 Task: Remove or reduce background noise from ASMR recordings.
Action: Mouse pressed left at (76, 6)
Screenshot: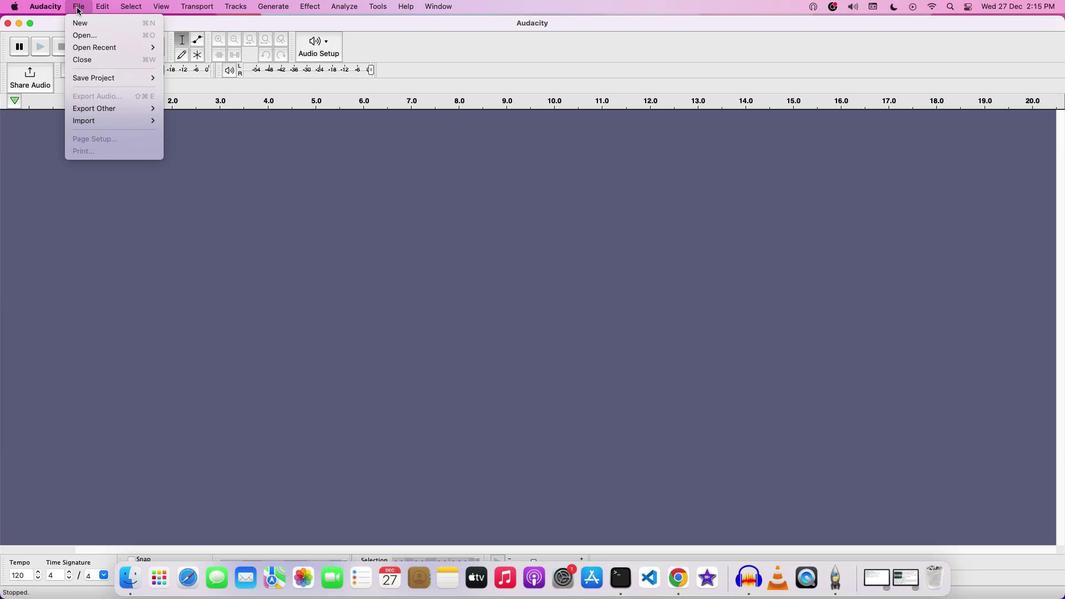 
Action: Mouse moved to (122, 38)
Screenshot: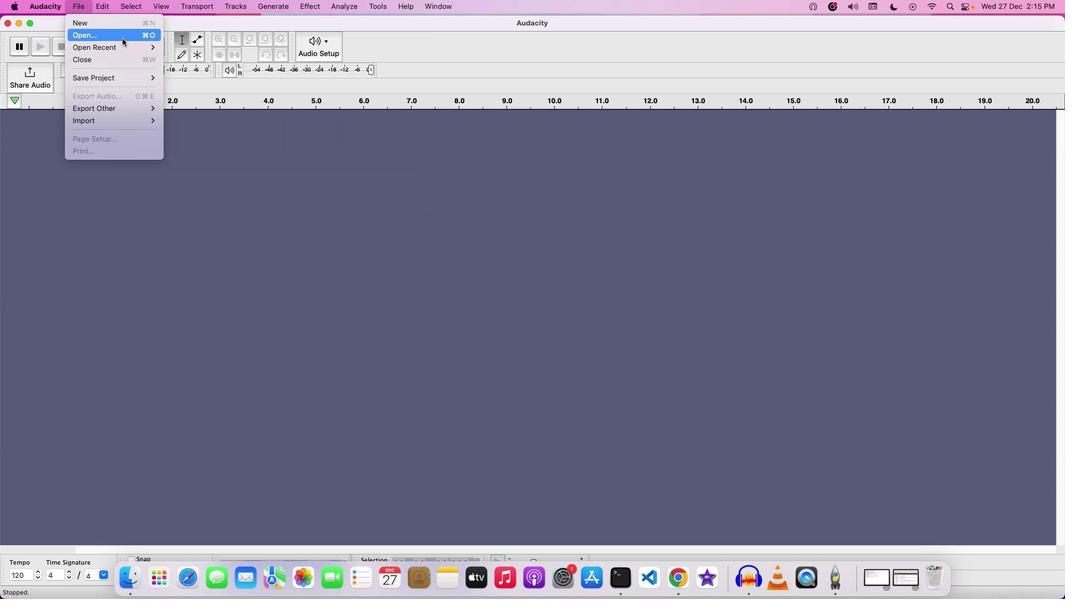 
Action: Mouse pressed left at (122, 38)
Screenshot: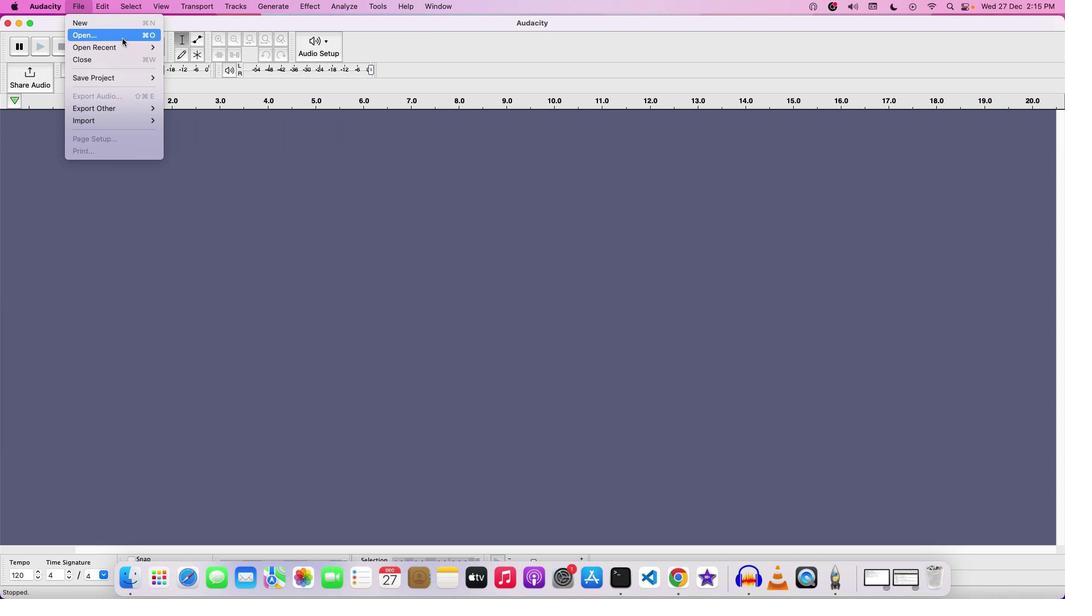 
Action: Mouse moved to (494, 162)
Screenshot: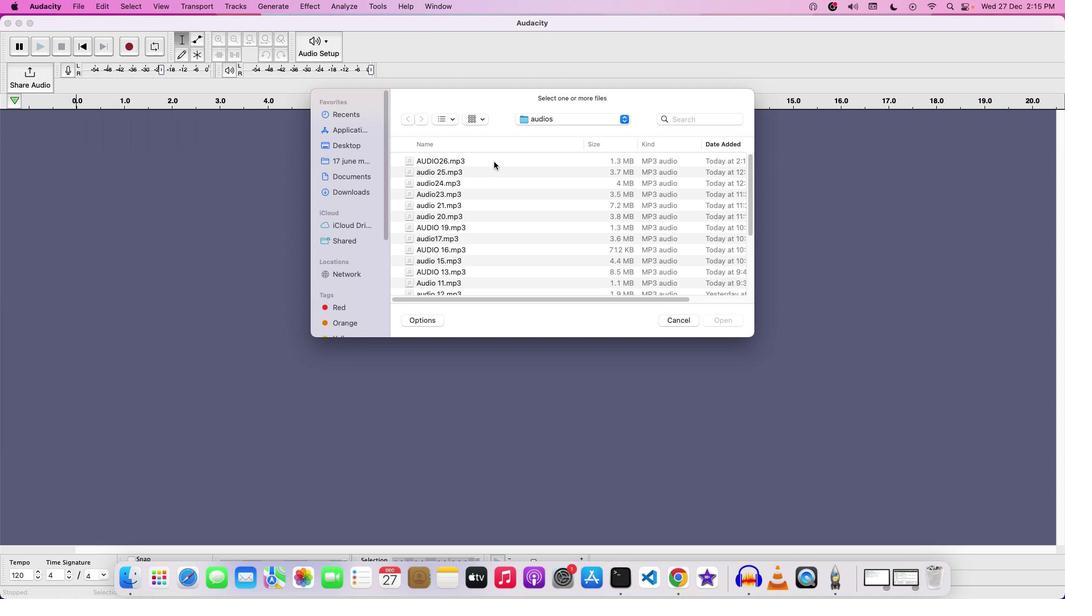 
Action: Mouse pressed left at (494, 162)
Screenshot: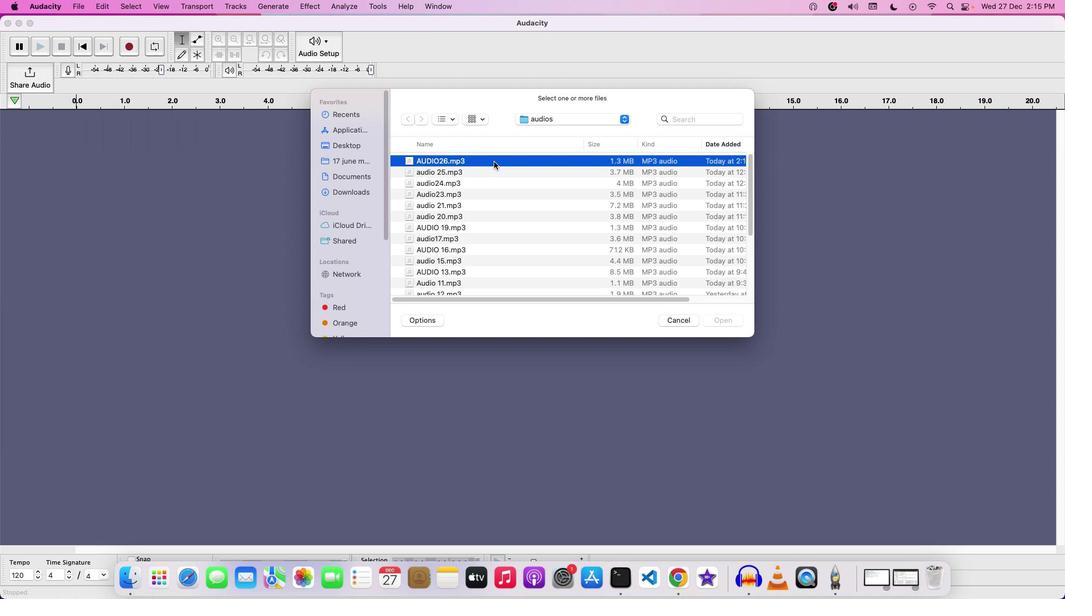 
Action: Mouse moved to (729, 326)
Screenshot: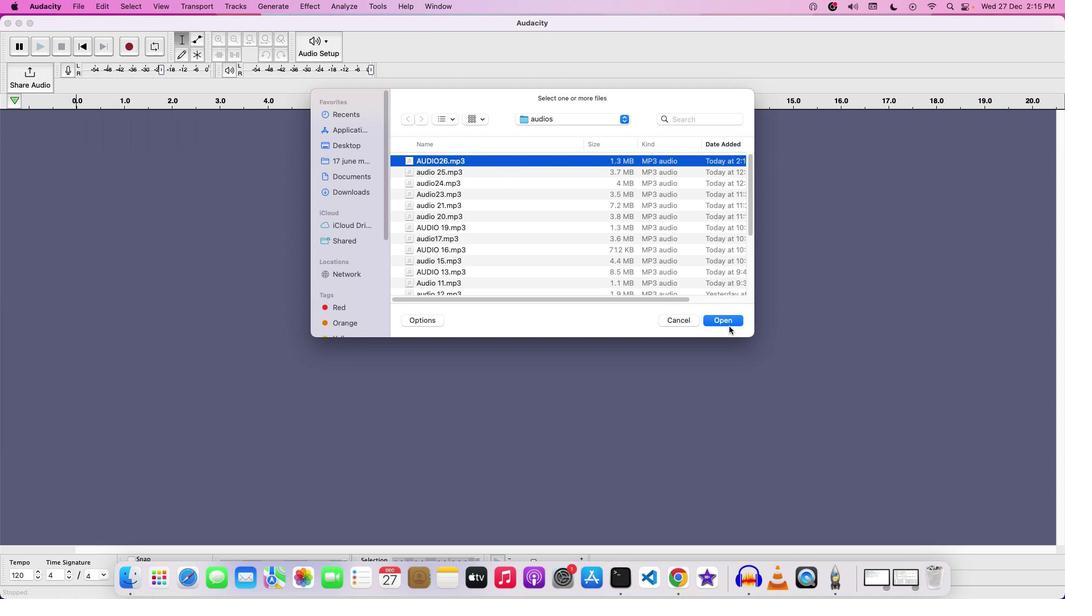 
Action: Mouse pressed left at (729, 326)
Screenshot: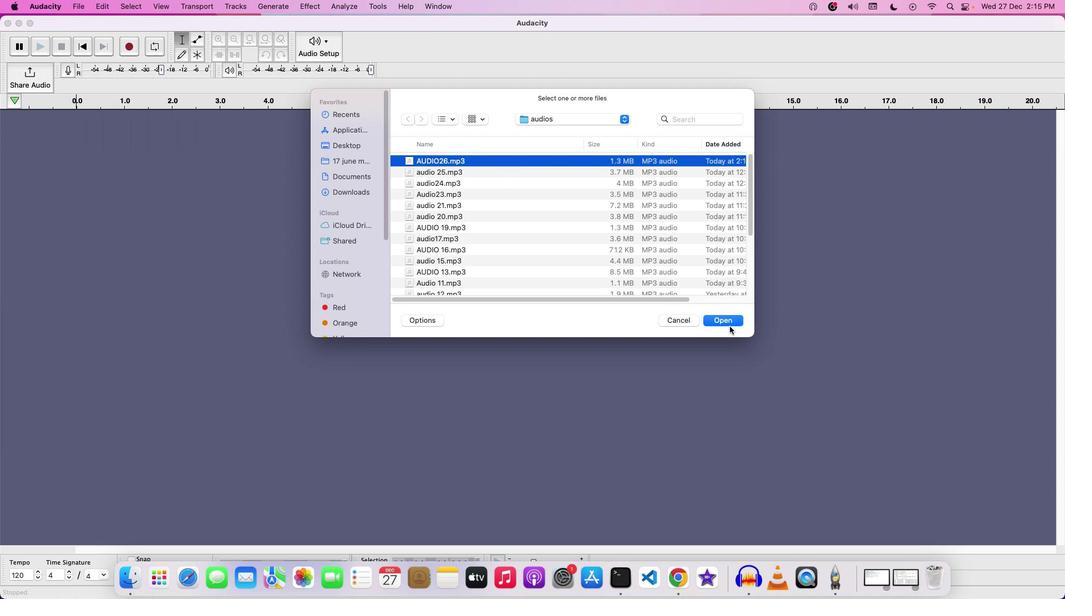 
Action: Mouse moved to (729, 320)
Screenshot: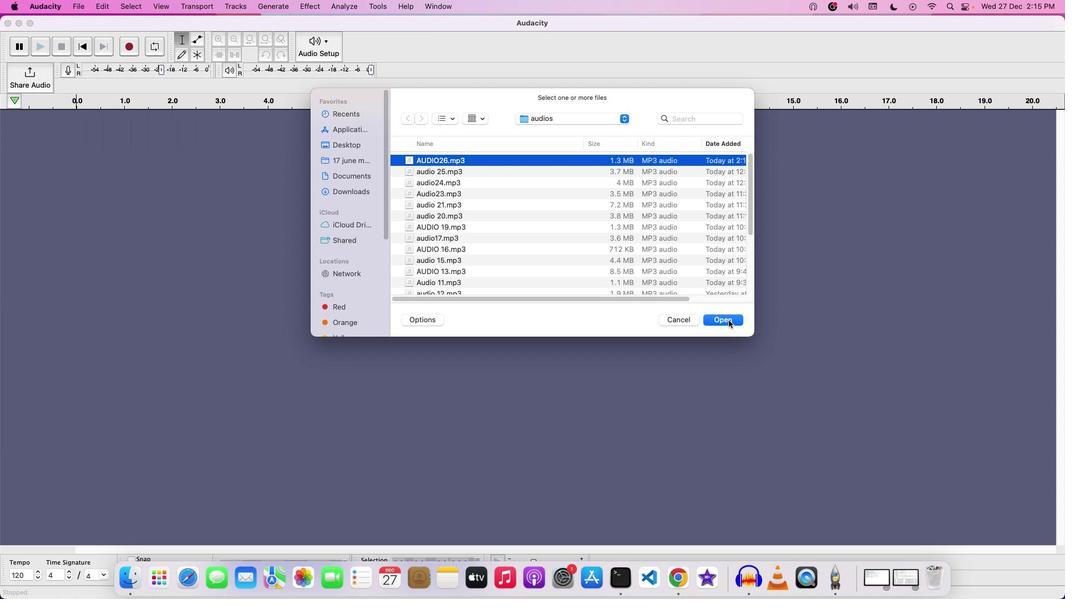 
Action: Mouse pressed left at (729, 320)
Screenshot: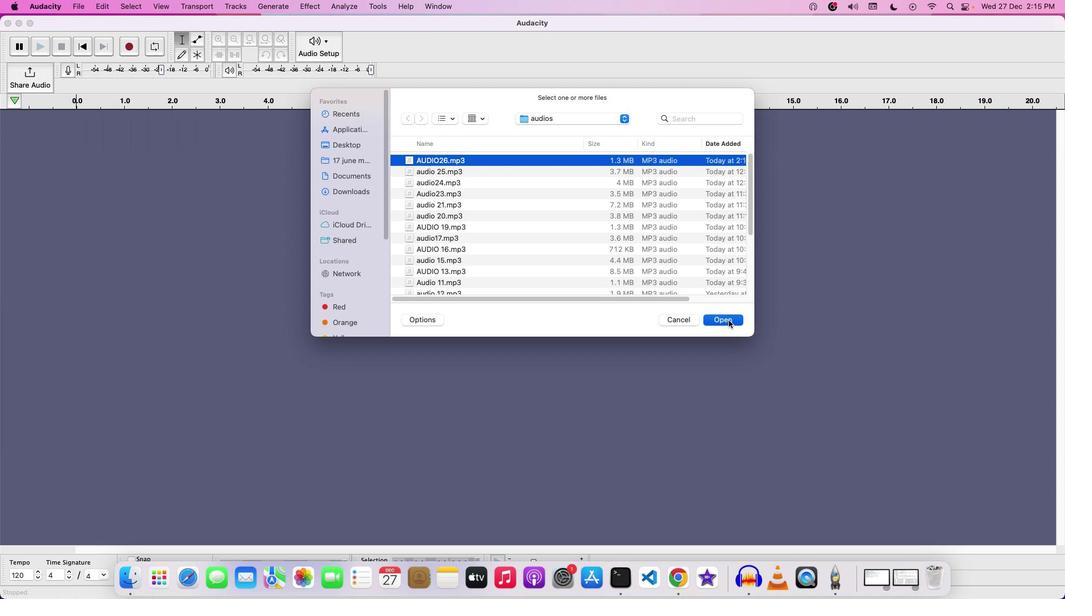 
Action: Mouse moved to (276, 207)
Screenshot: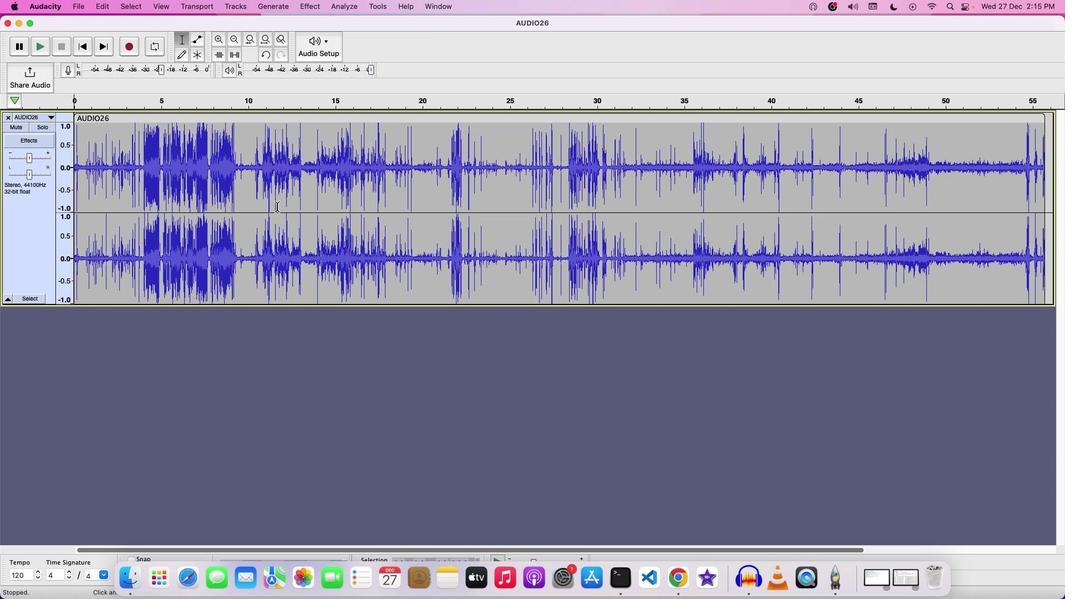 
Action: Key pressed Key.space
Screenshot: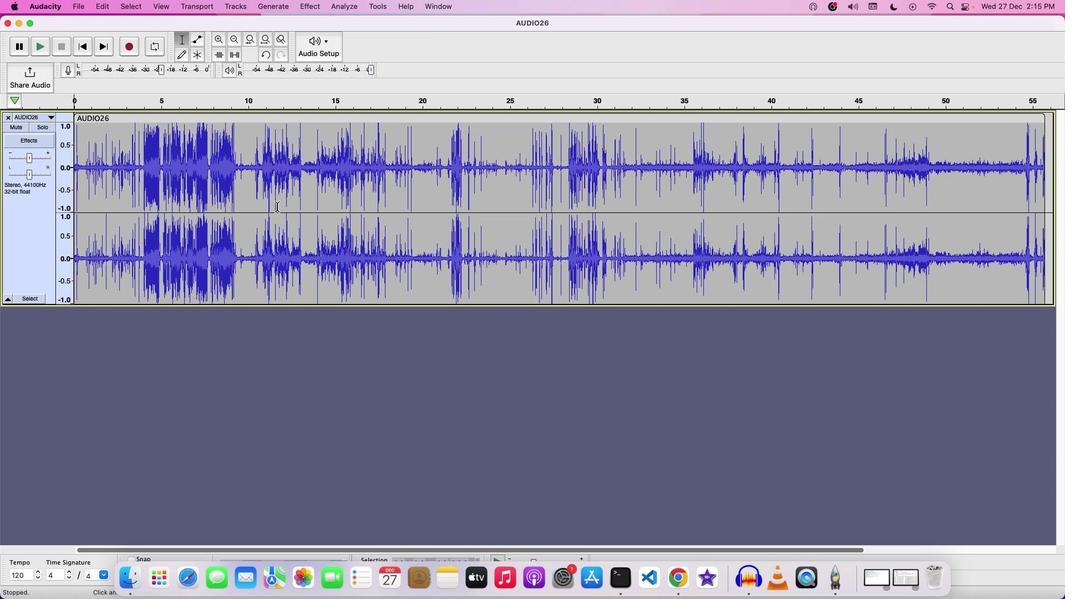 
Action: Mouse moved to (28, 155)
Screenshot: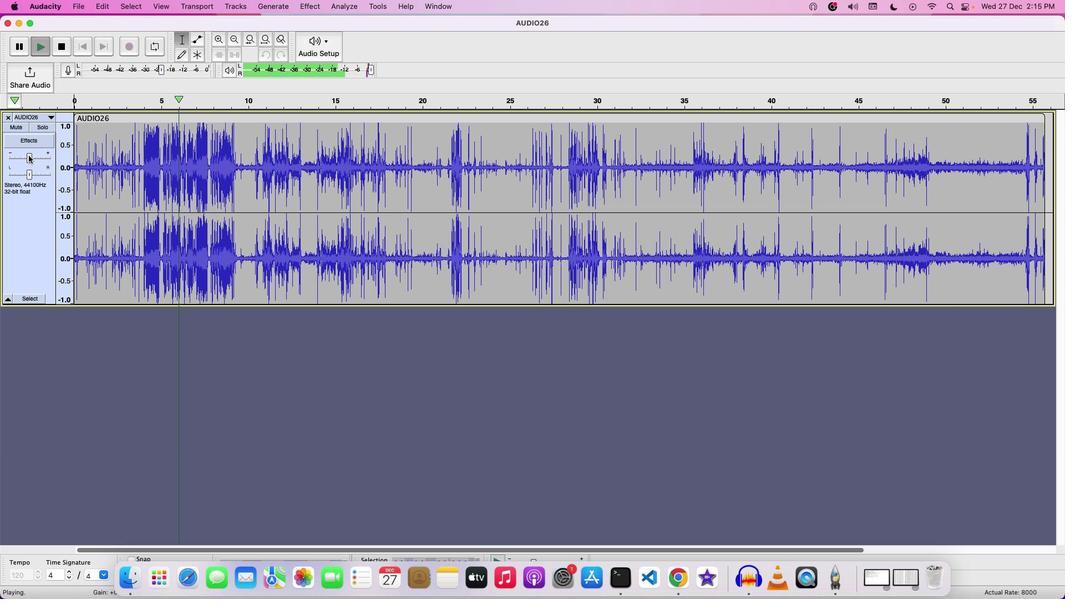 
Action: Mouse pressed left at (28, 155)
Screenshot: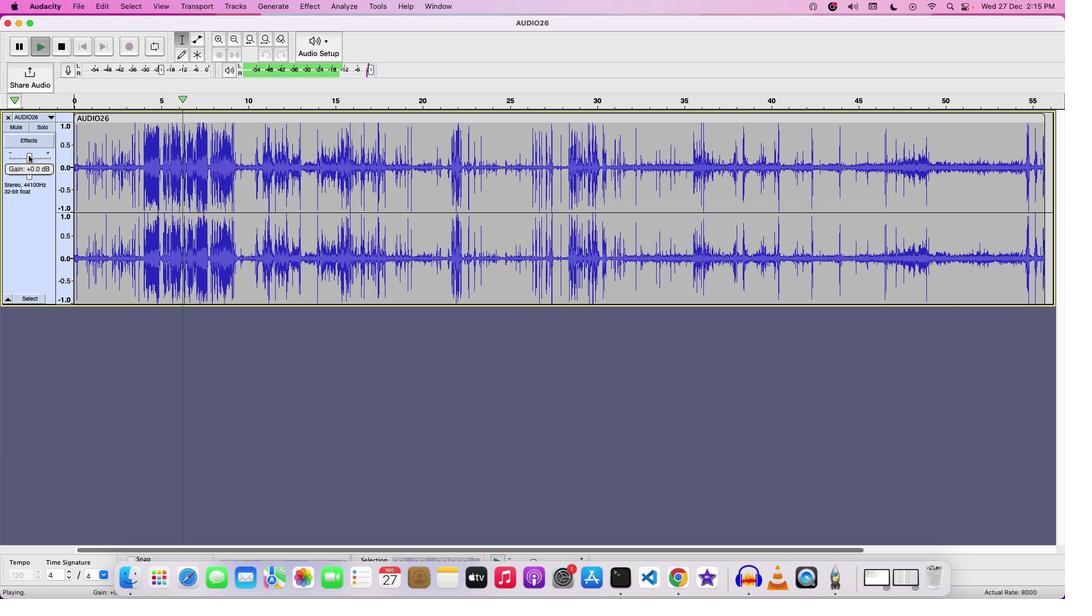 
Action: Mouse moved to (315, 184)
Screenshot: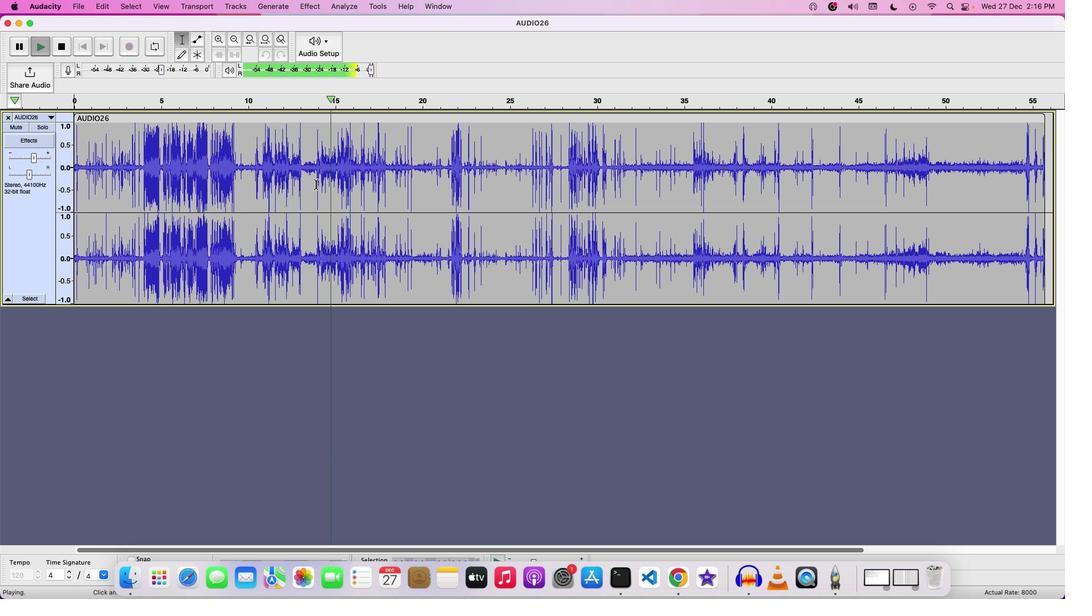 
Action: Key pressed Key.space
Screenshot: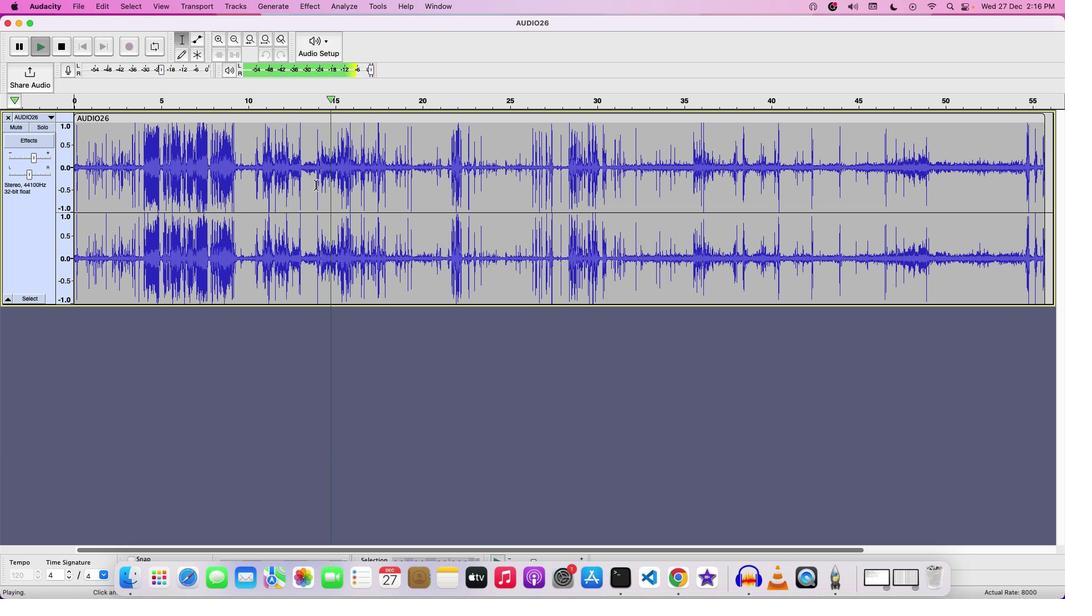 
Action: Mouse moved to (966, 170)
Screenshot: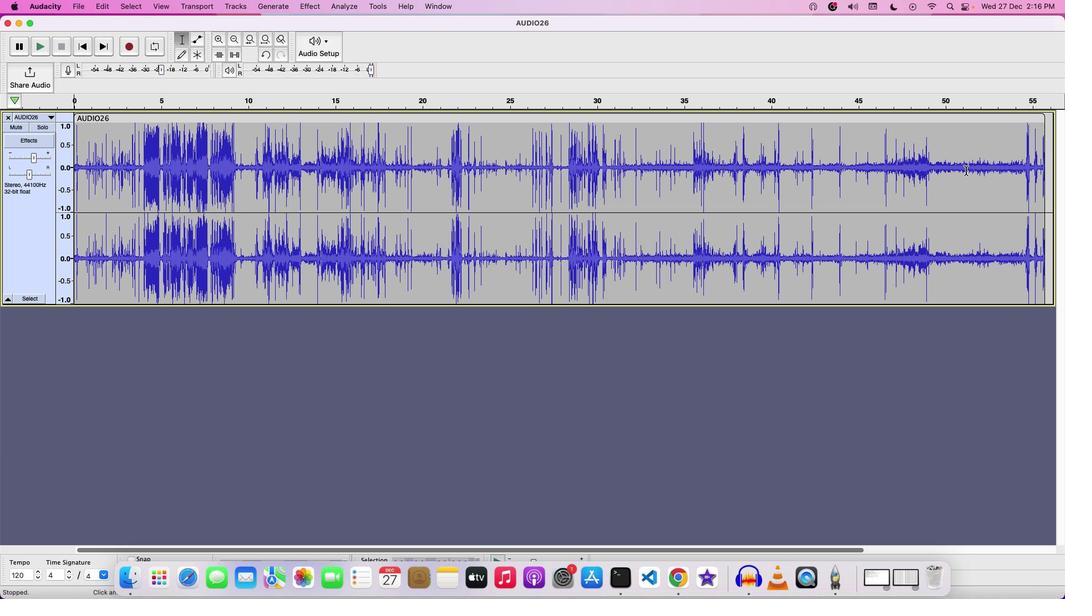
Action: Mouse pressed left at (966, 170)
Screenshot: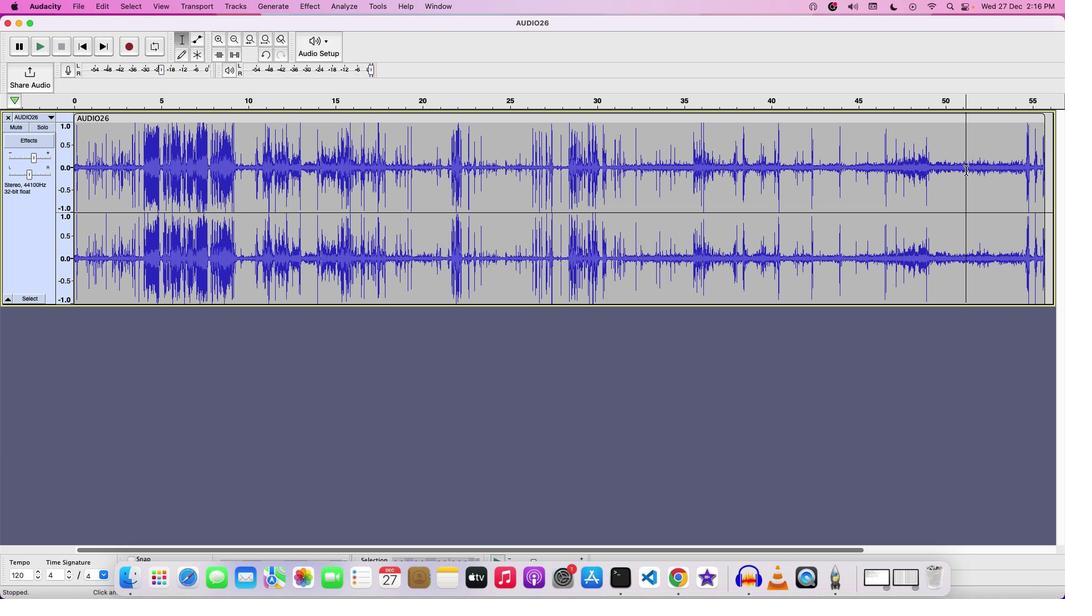 
Action: Mouse moved to (1026, 177)
Screenshot: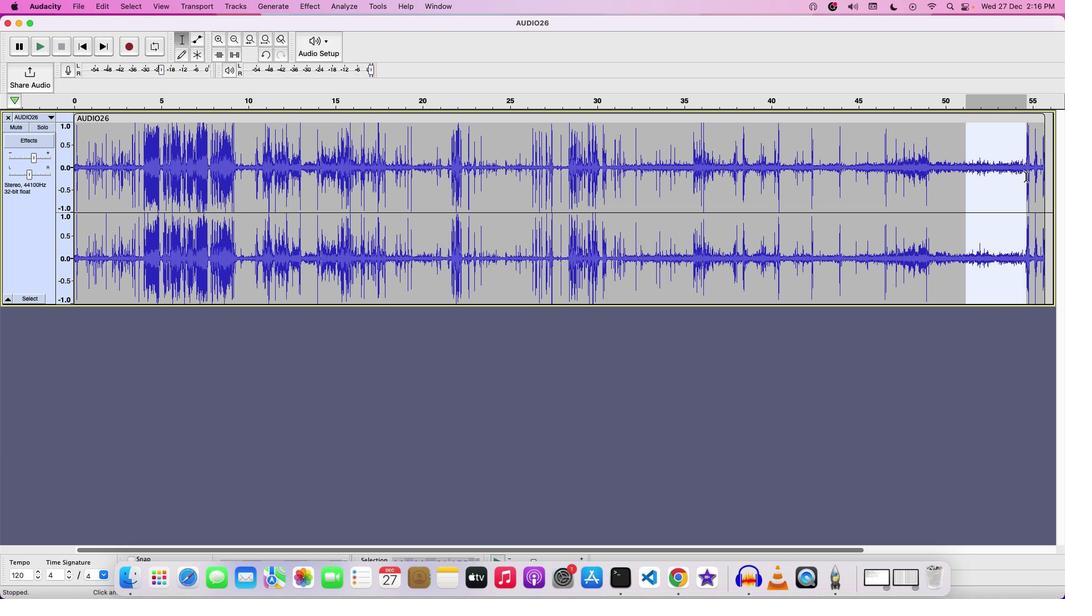 
Action: Key pressed Key.space
Screenshot: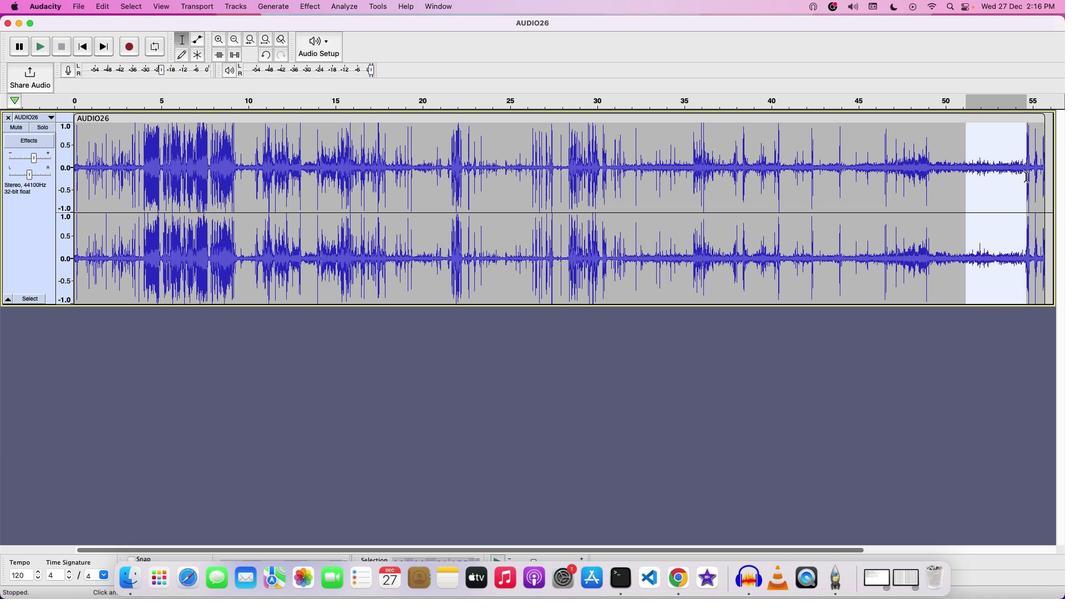 
Action: Mouse moved to (314, 7)
Screenshot: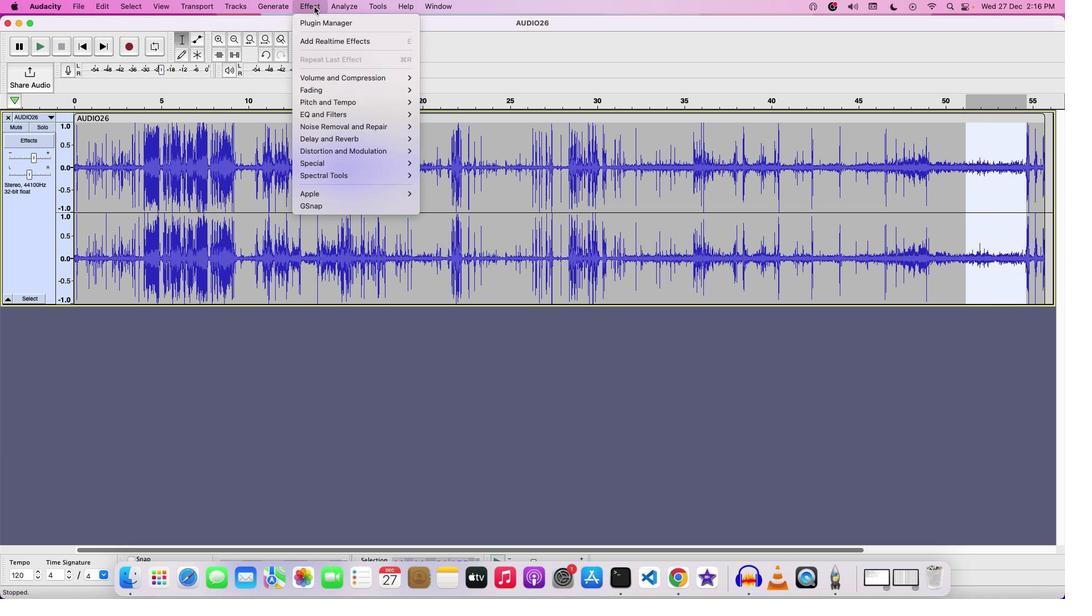 
Action: Mouse pressed left at (314, 7)
Screenshot: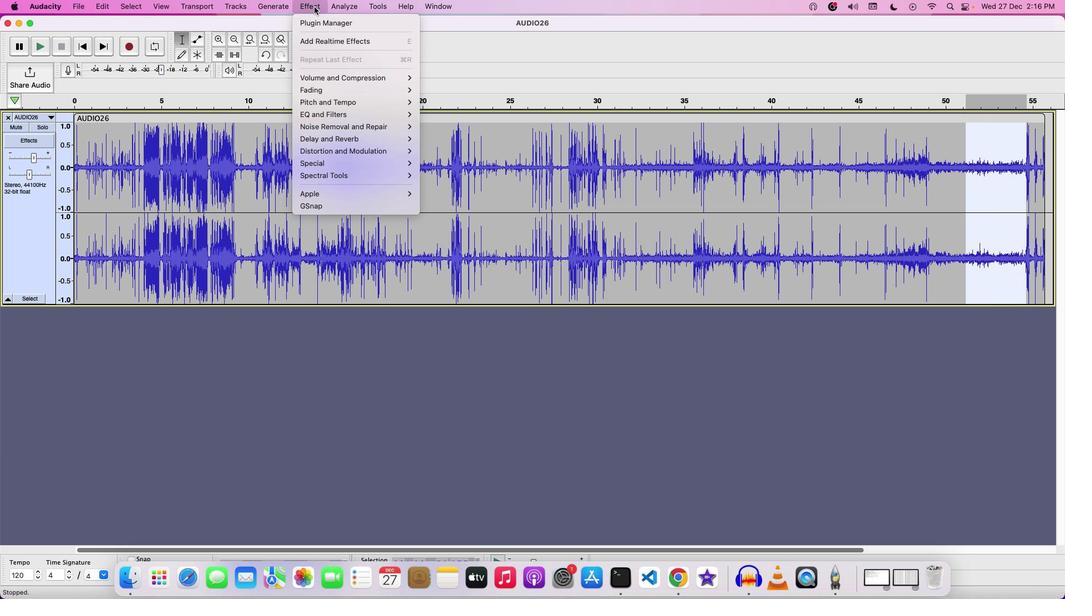 
Action: Mouse moved to (461, 164)
Screenshot: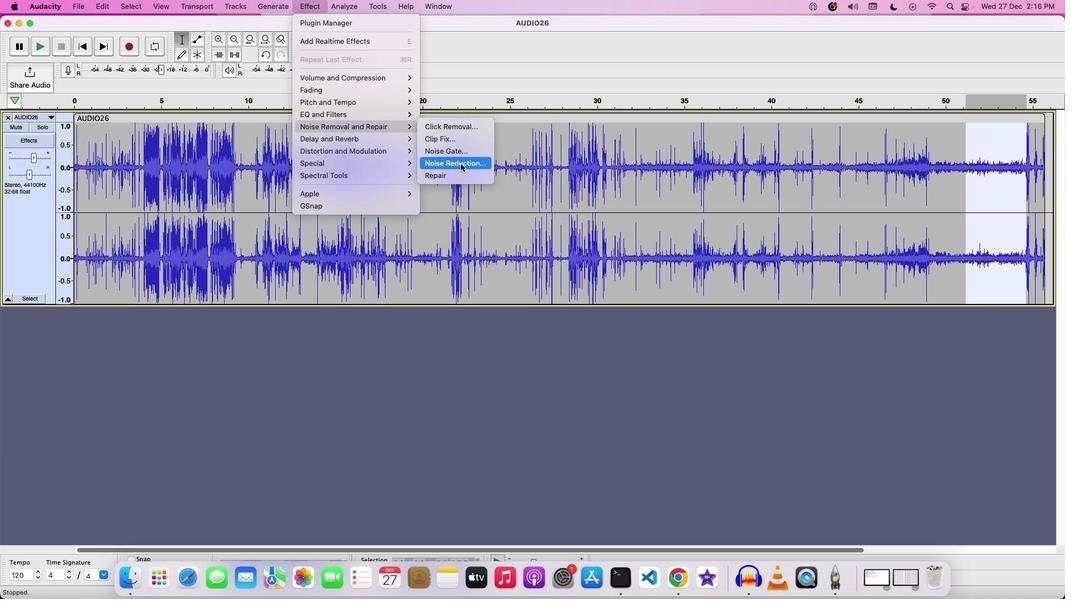 
Action: Mouse pressed left at (461, 164)
Screenshot: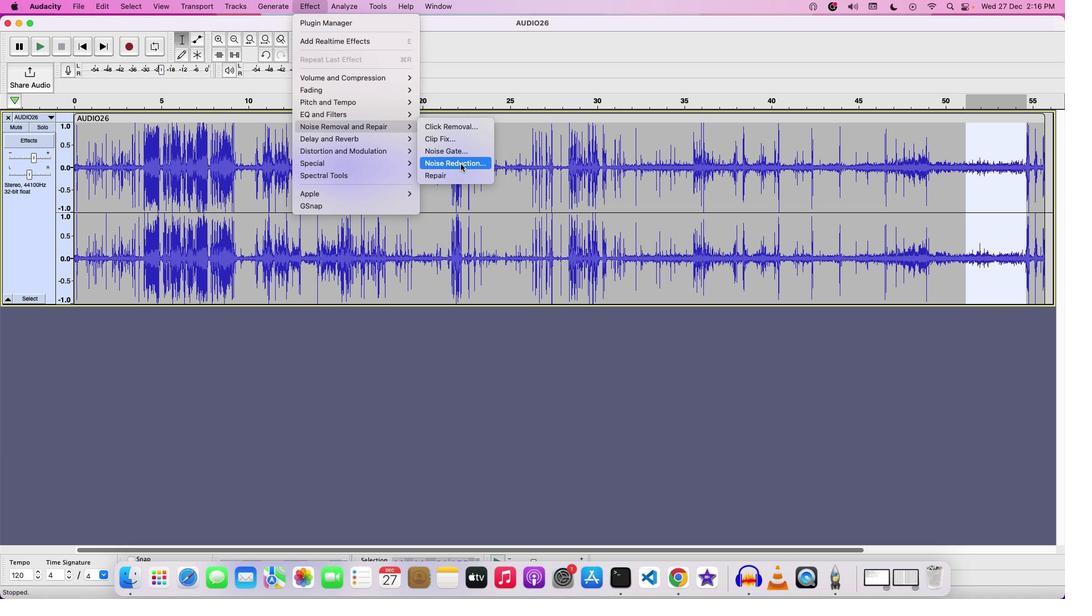 
Action: Mouse moved to (536, 253)
Screenshot: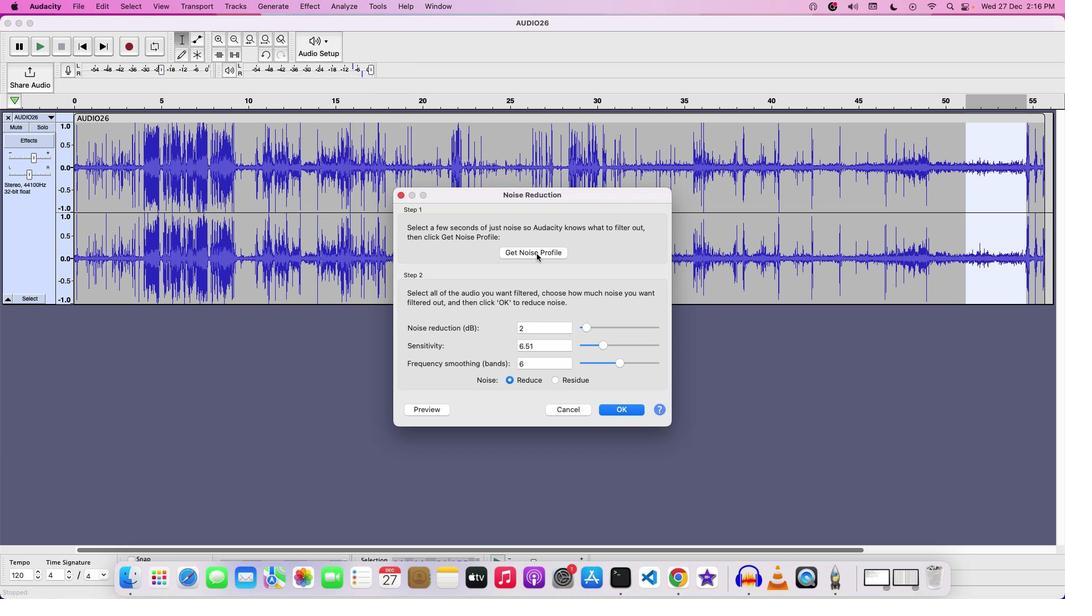 
Action: Mouse pressed left at (536, 253)
Screenshot: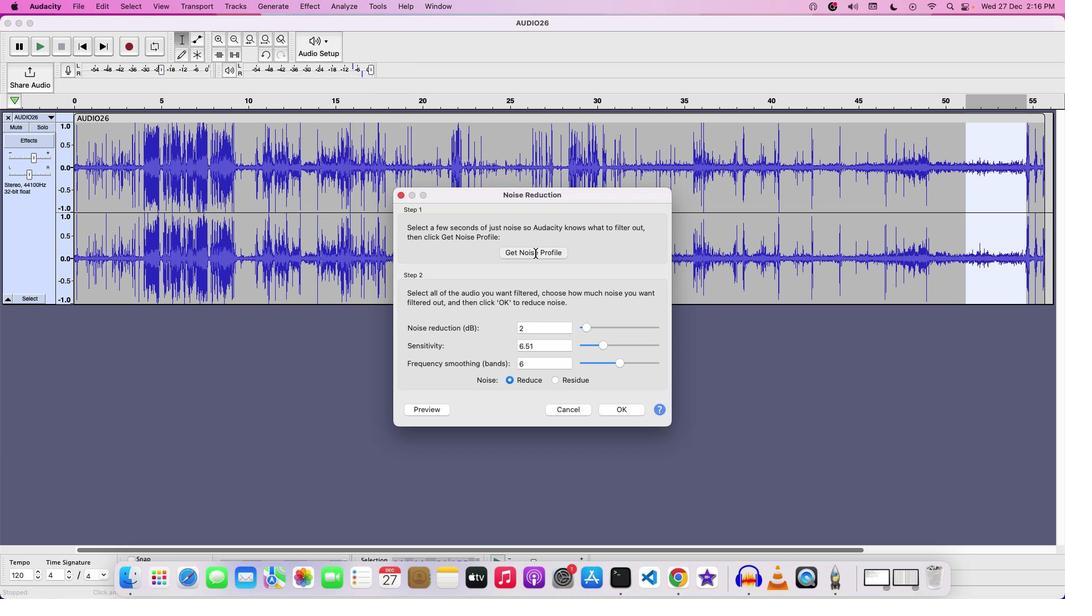 
Action: Mouse moved to (639, 256)
Screenshot: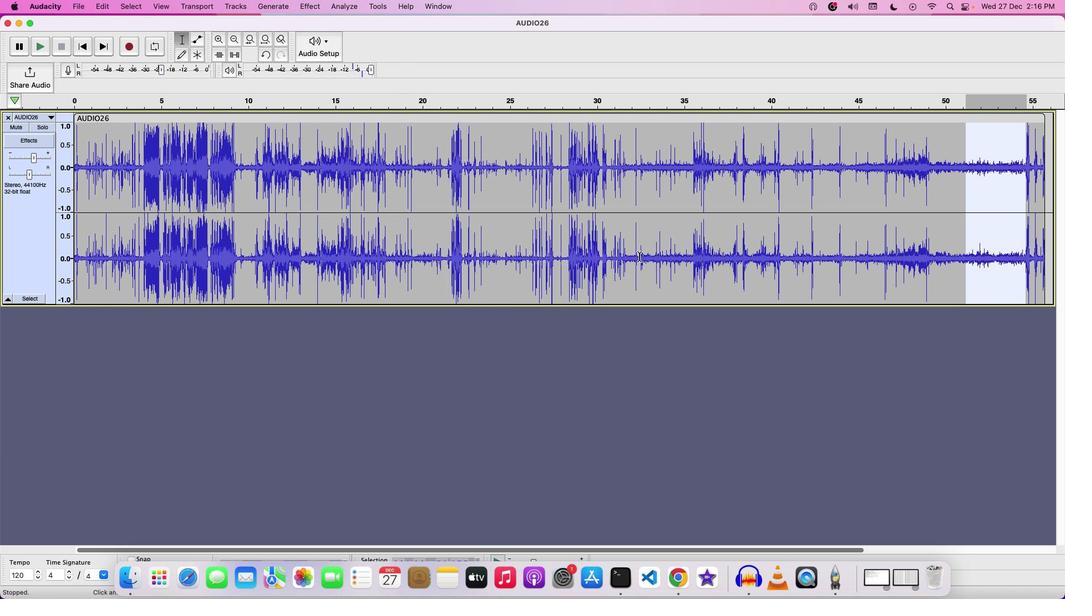 
Action: Mouse pressed left at (639, 256)
Screenshot: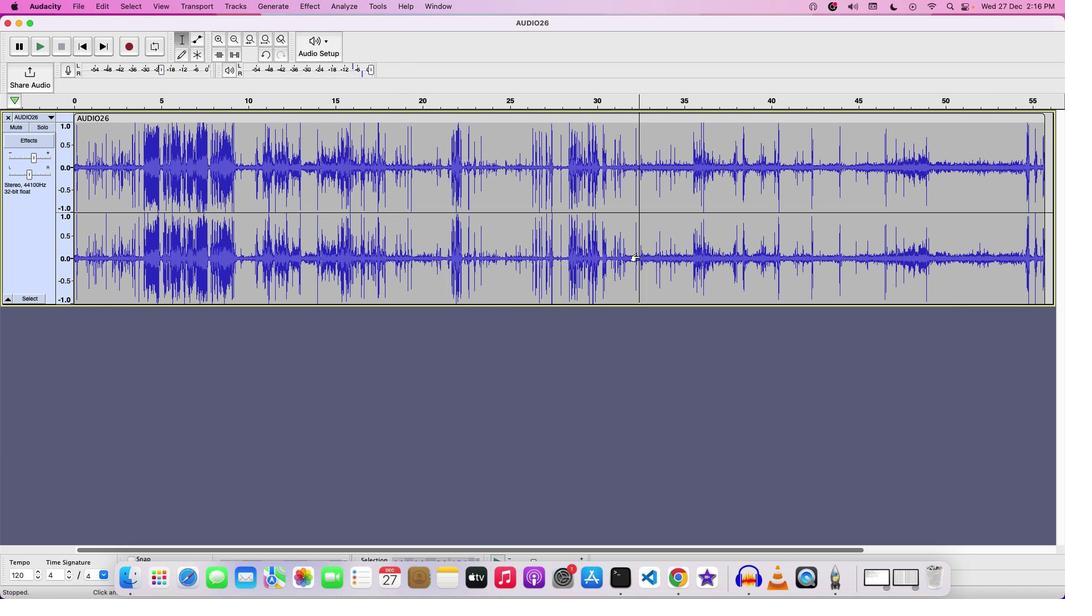 
Action: Mouse pressed left at (639, 256)
Screenshot: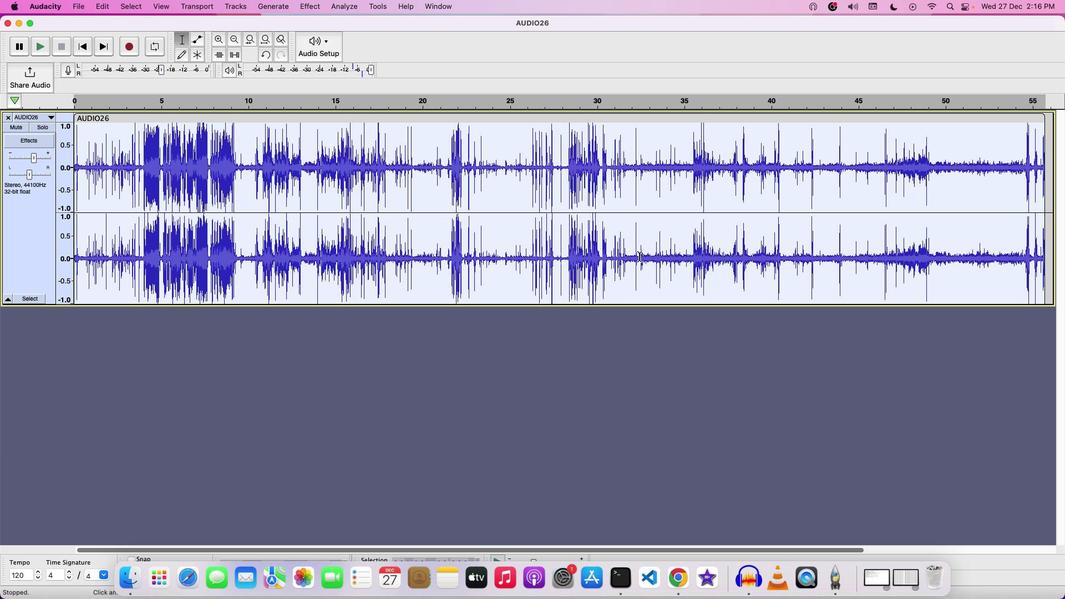 
Action: Mouse moved to (311, 2)
Screenshot: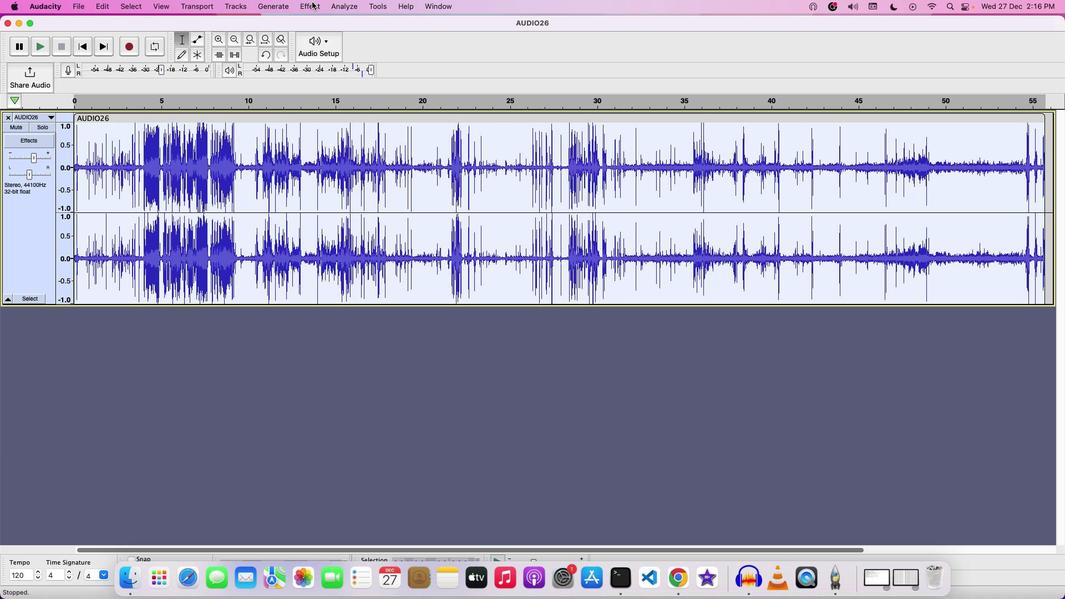 
Action: Mouse pressed left at (311, 2)
Screenshot: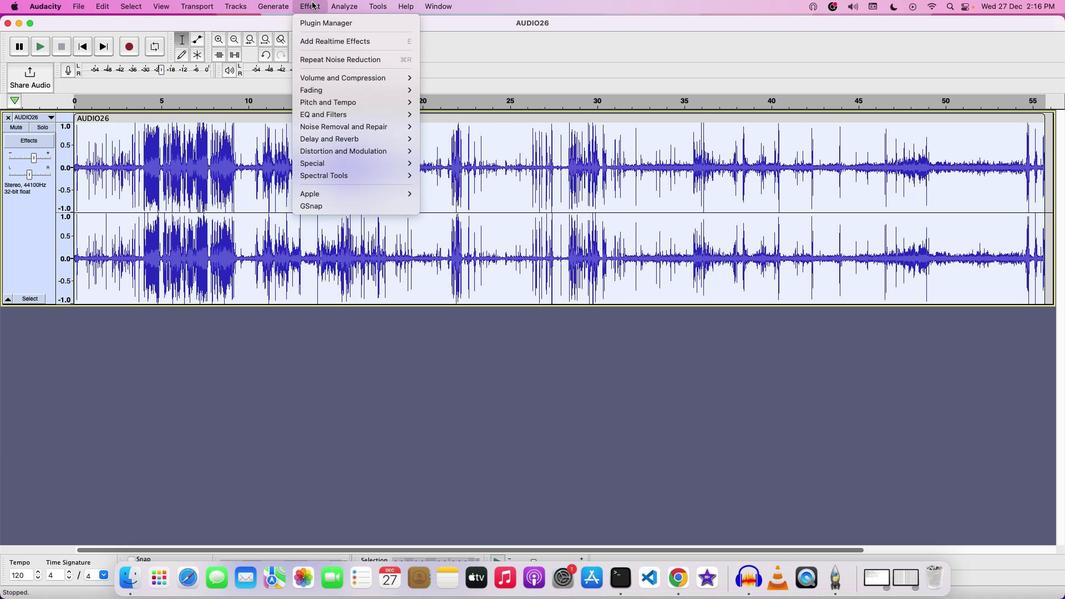
Action: Mouse moved to (455, 162)
Screenshot: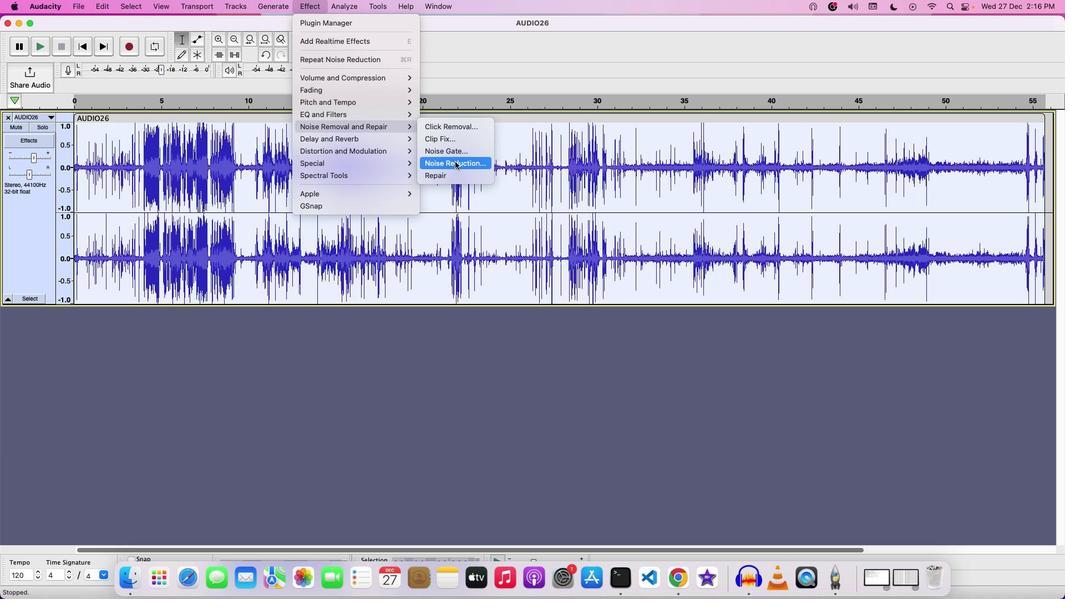 
Action: Mouse pressed left at (455, 162)
Screenshot: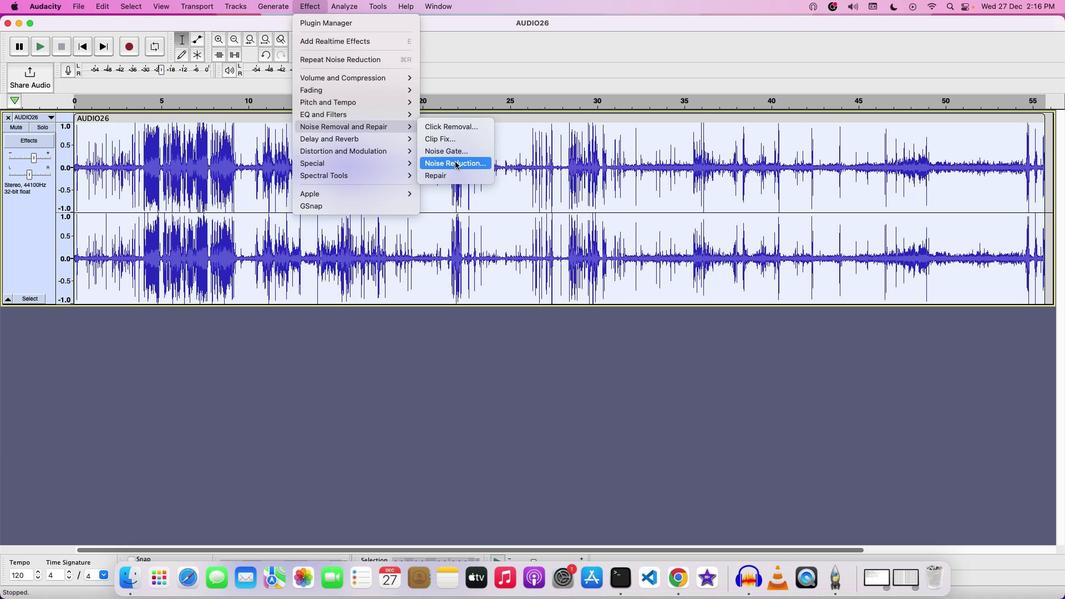 
Action: Mouse moved to (612, 406)
Screenshot: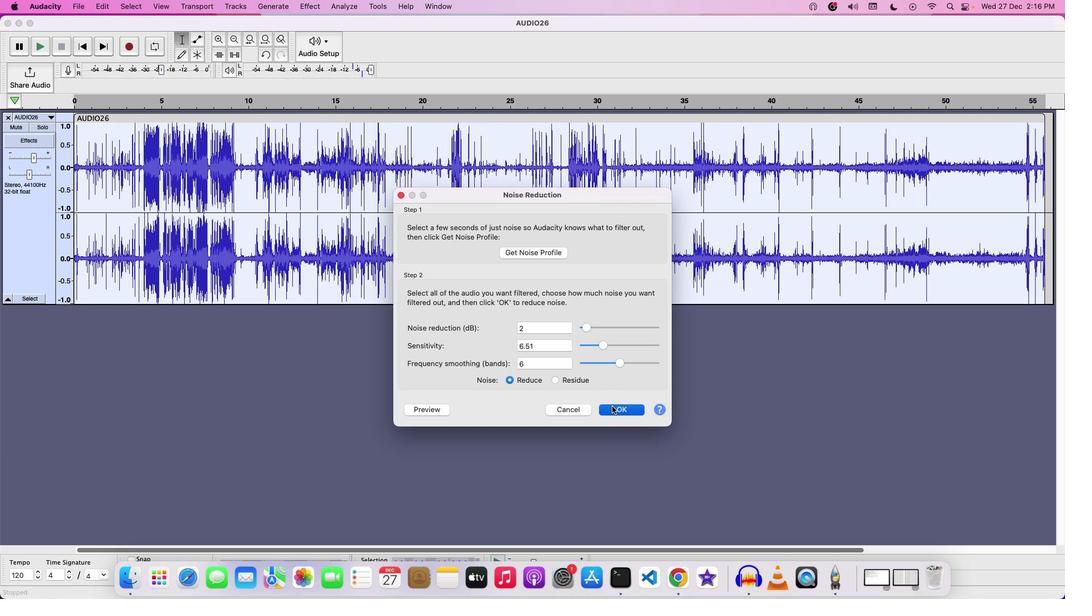 
Action: Mouse pressed left at (612, 406)
Screenshot: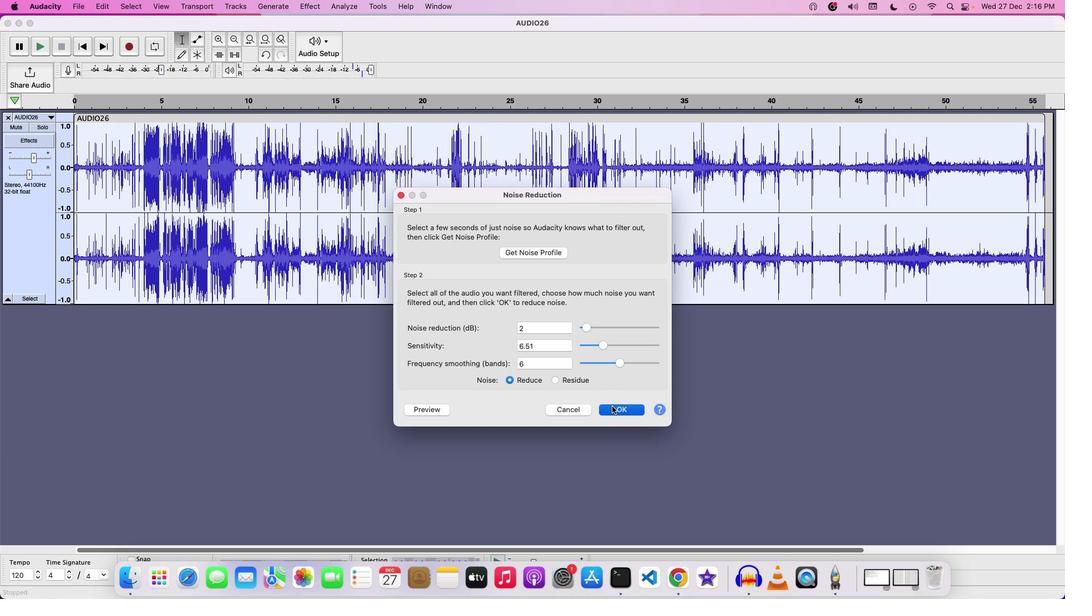 
Action: Mouse moved to (234, 180)
Screenshot: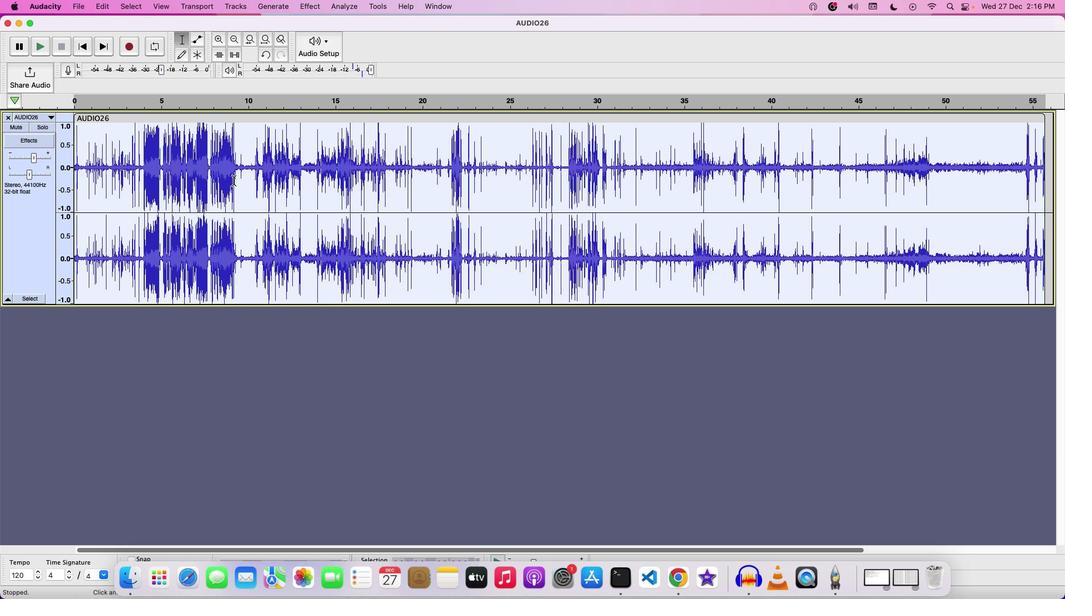 
Action: Key pressed Key.space
Screenshot: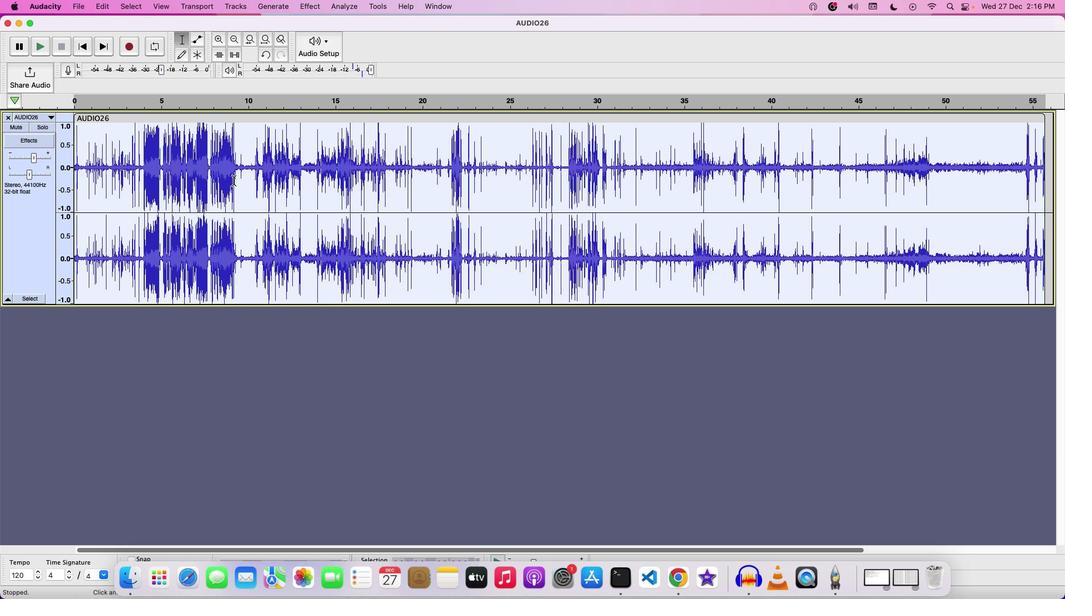 
Action: Mouse moved to (32, 158)
Screenshot: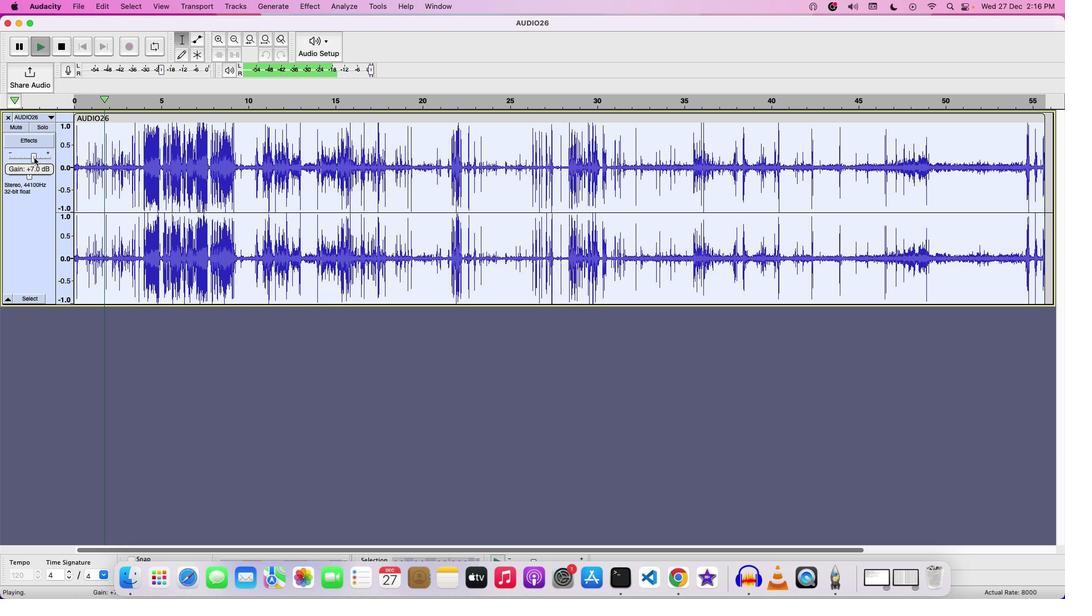 
Action: Mouse pressed left at (32, 158)
Screenshot: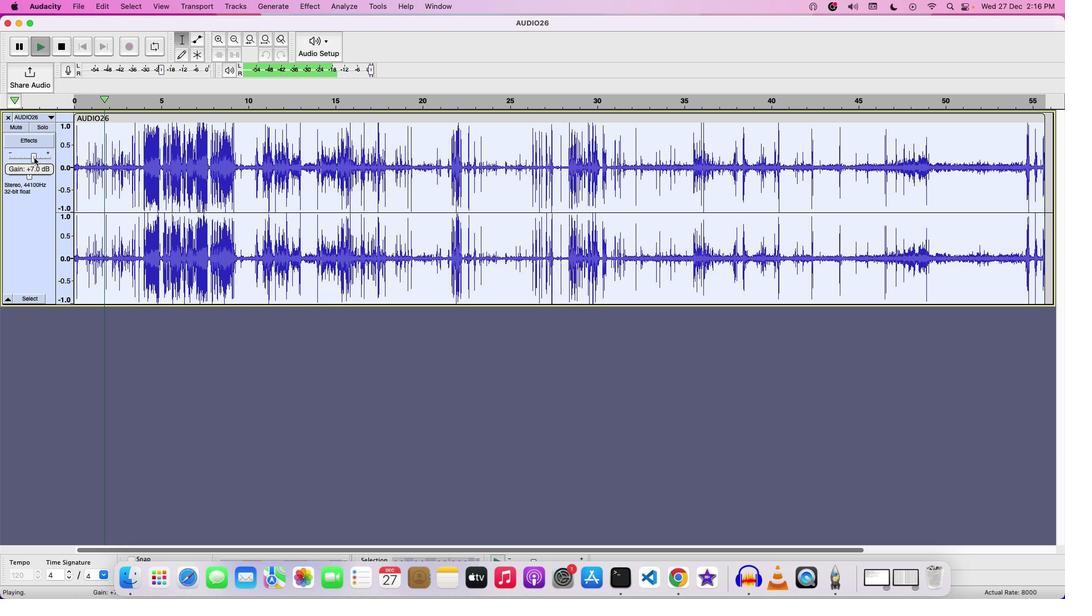 
Action: Mouse moved to (24, 245)
Screenshot: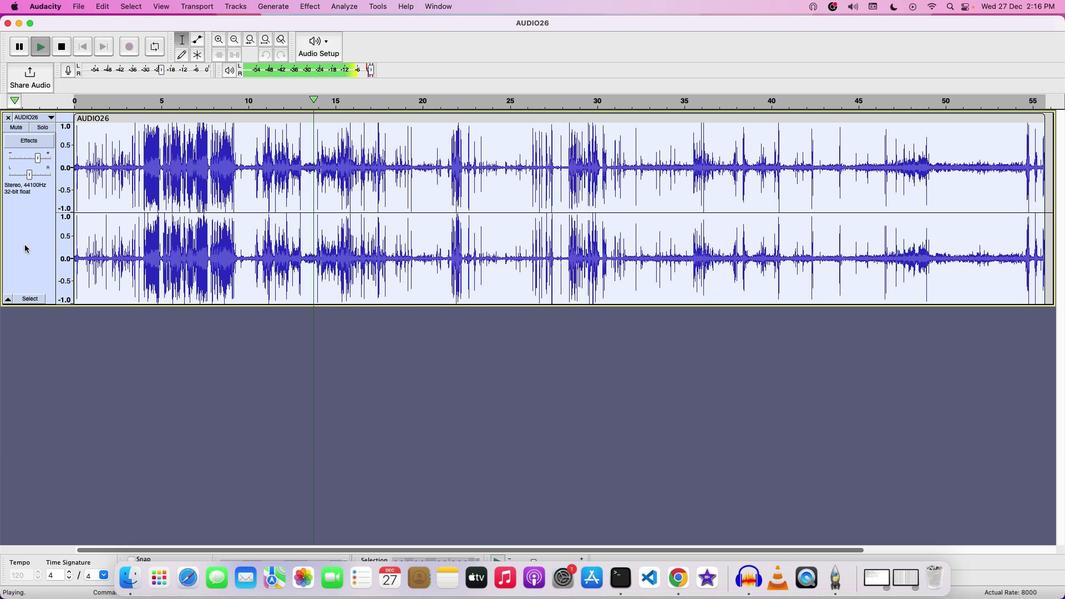 
Action: Mouse pressed left at (24, 245)
Screenshot: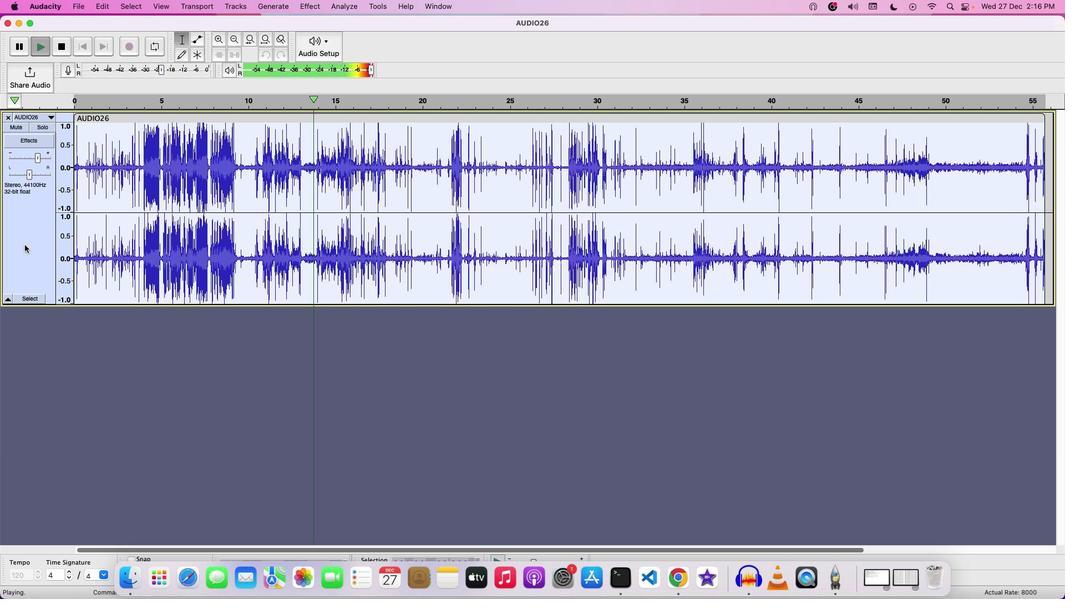 
Action: Mouse moved to (699, 129)
Screenshot: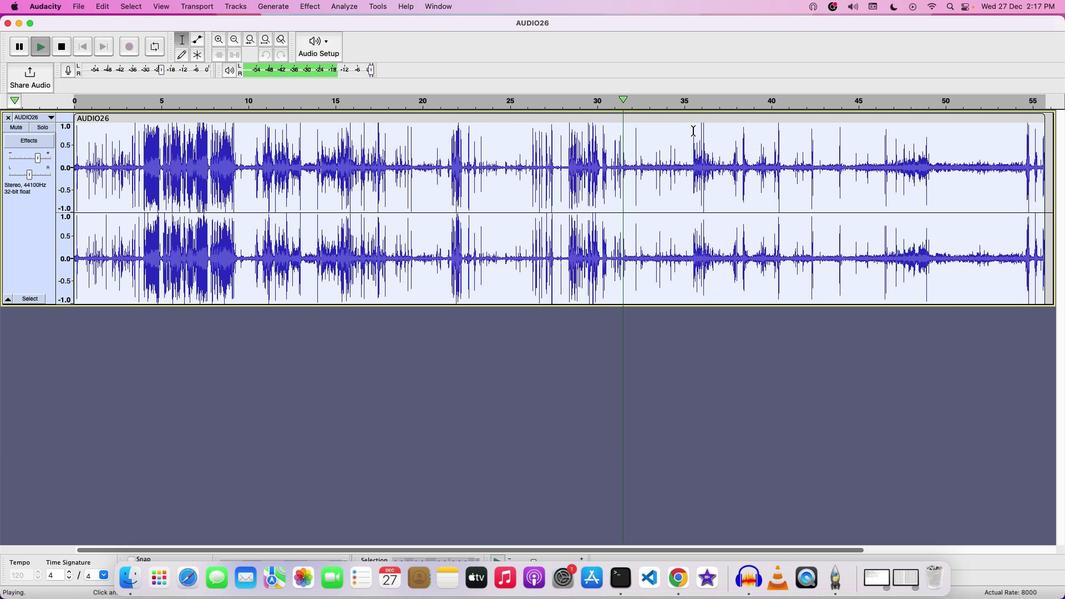 
Action: Key pressed Key.space
Screenshot: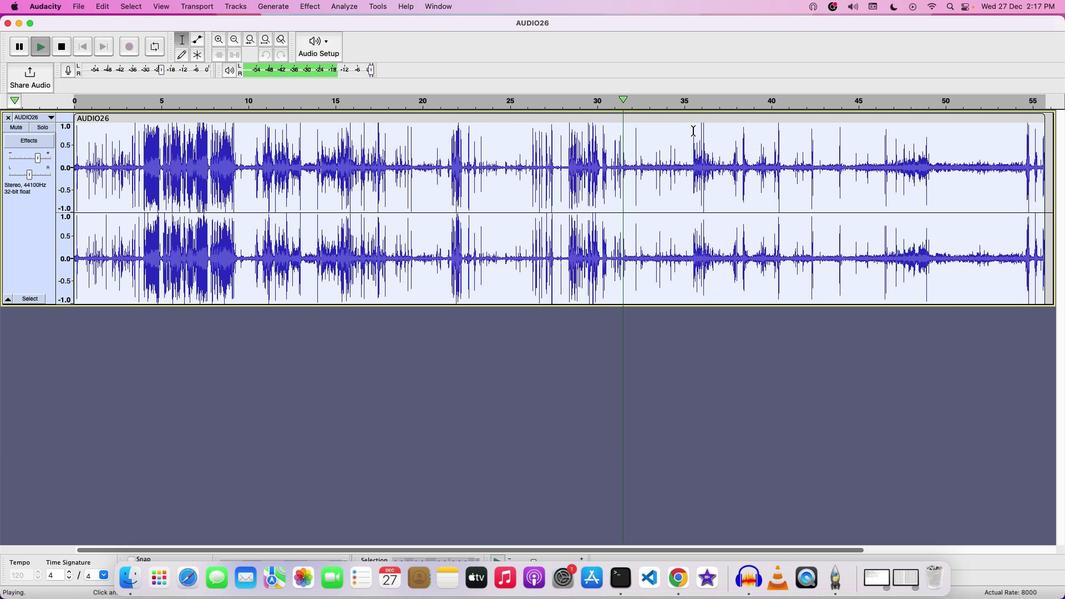 
Action: Mouse moved to (77, 6)
Screenshot: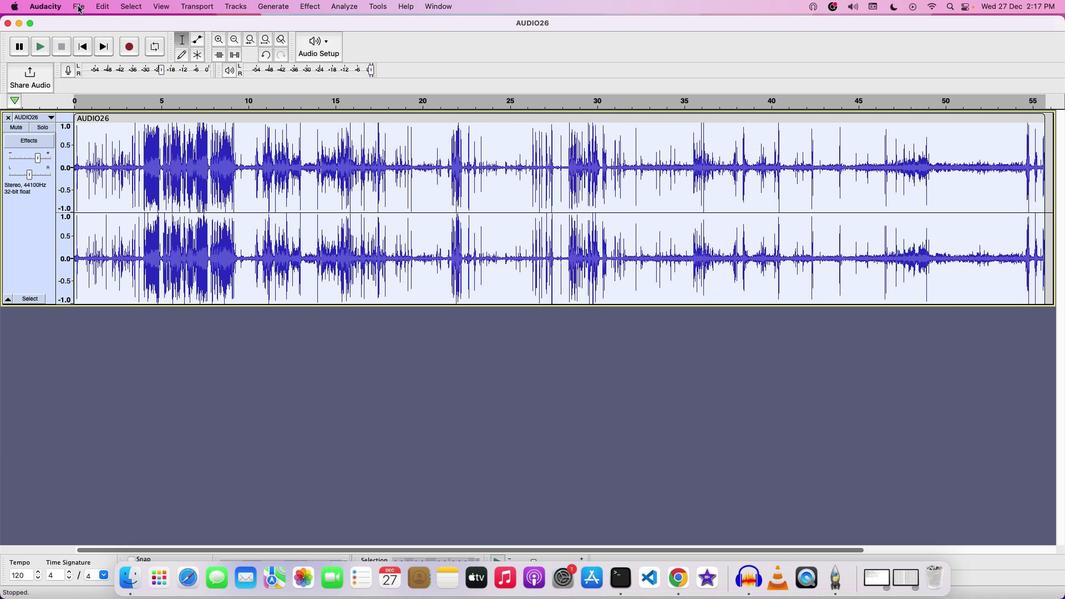 
Action: Mouse pressed left at (77, 6)
Screenshot: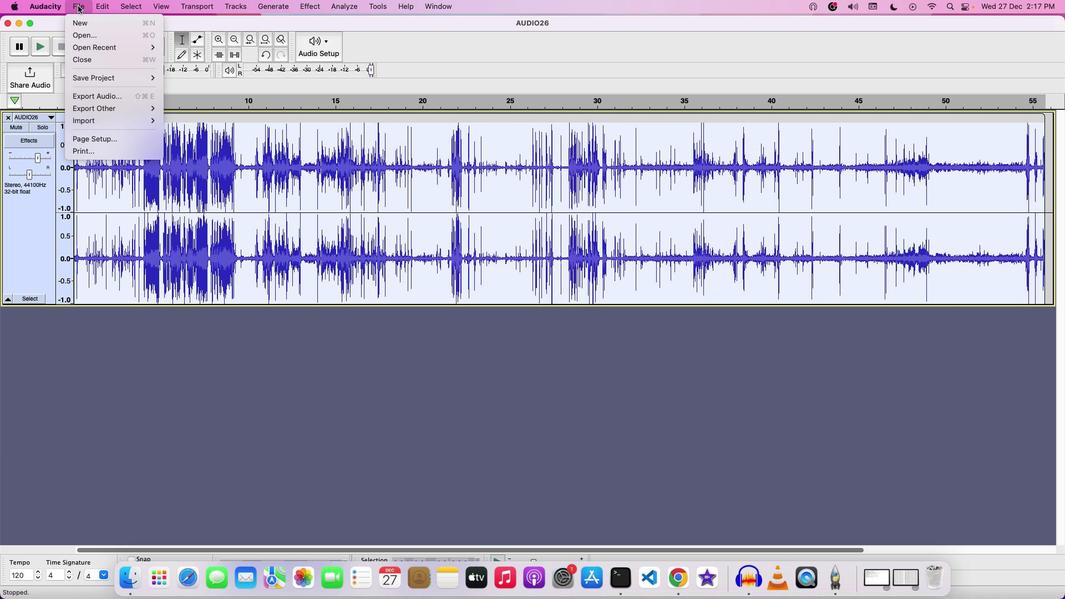 
Action: Mouse moved to (90, 75)
Screenshot: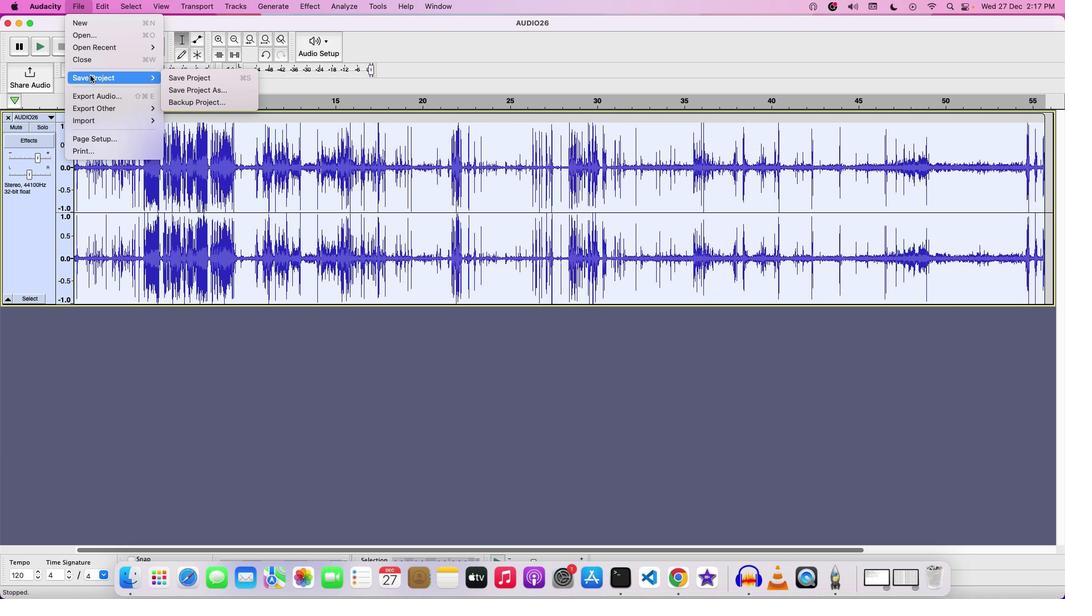 
Action: Mouse pressed left at (90, 75)
Screenshot: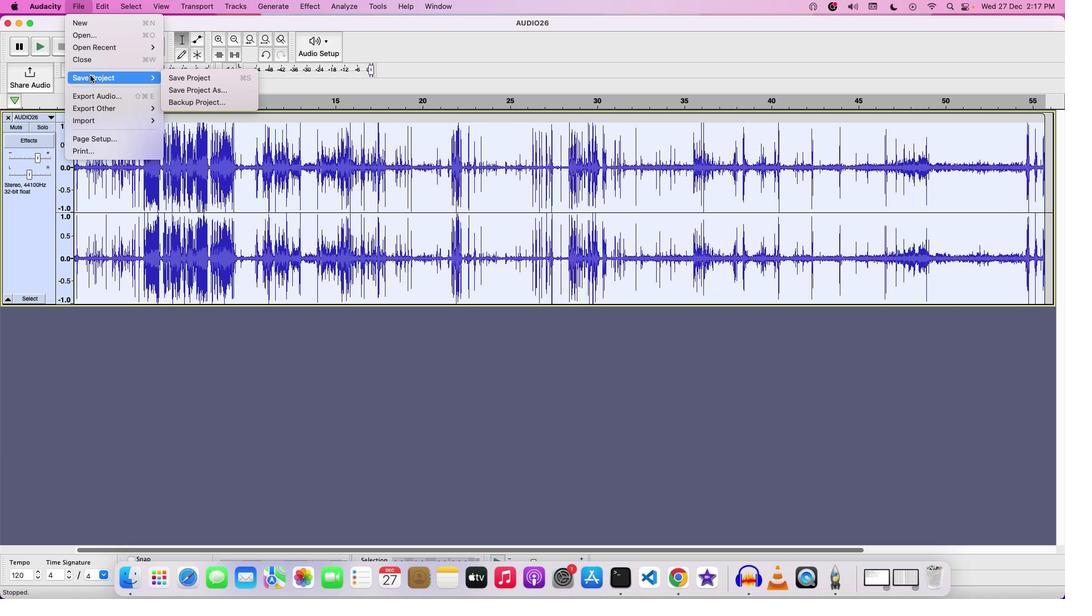 
Action: Mouse moved to (199, 80)
Screenshot: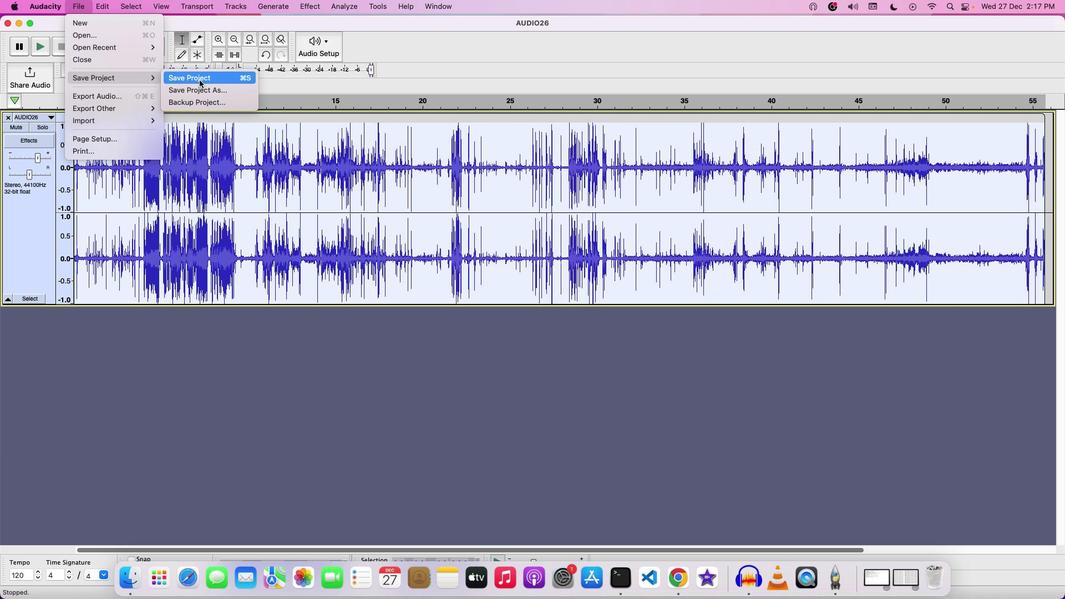 
Action: Mouse pressed left at (199, 80)
Screenshot: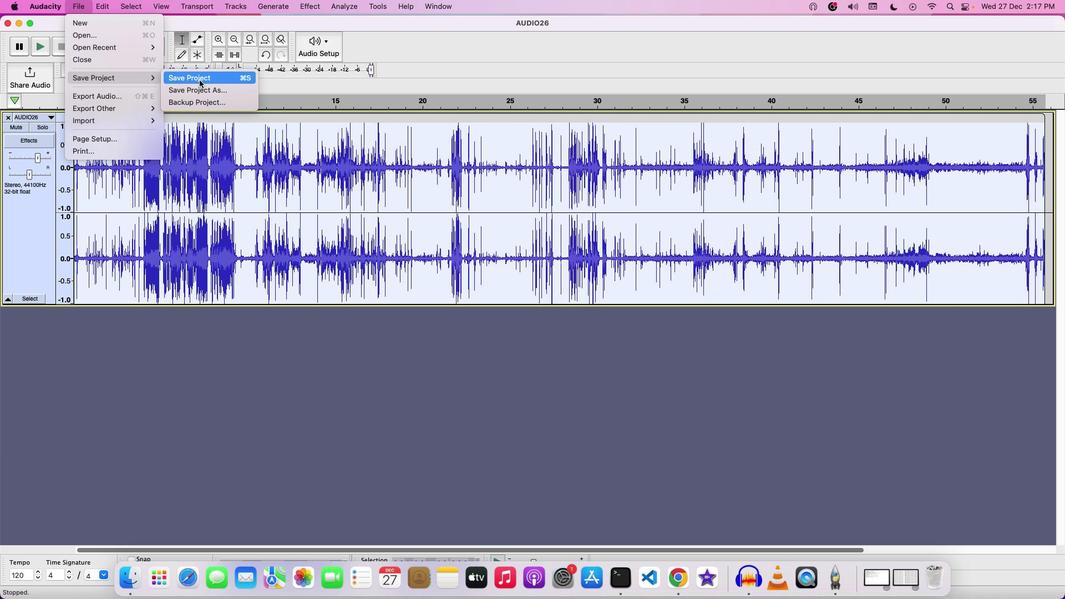 
Action: Mouse moved to (519, 159)
Screenshot: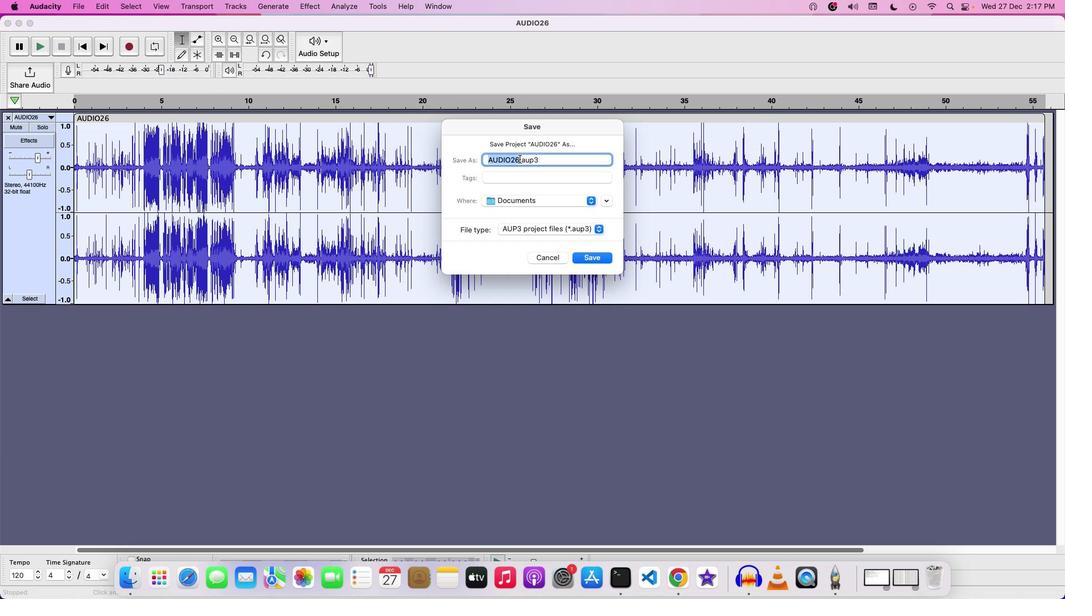 
Action: Mouse pressed left at (519, 159)
Screenshot: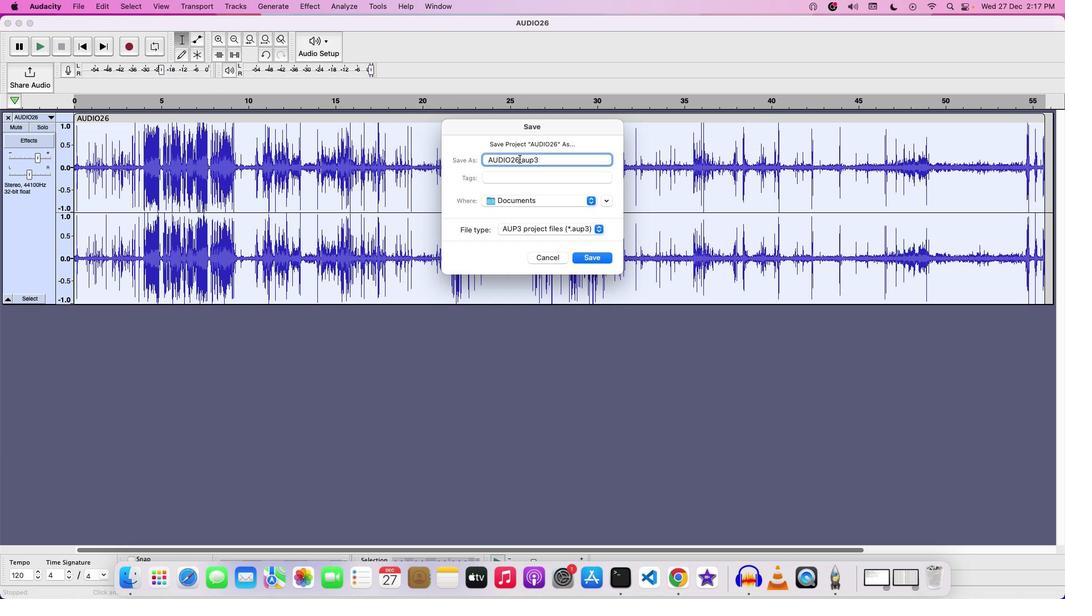 
Action: Mouse moved to (518, 155)
Screenshot: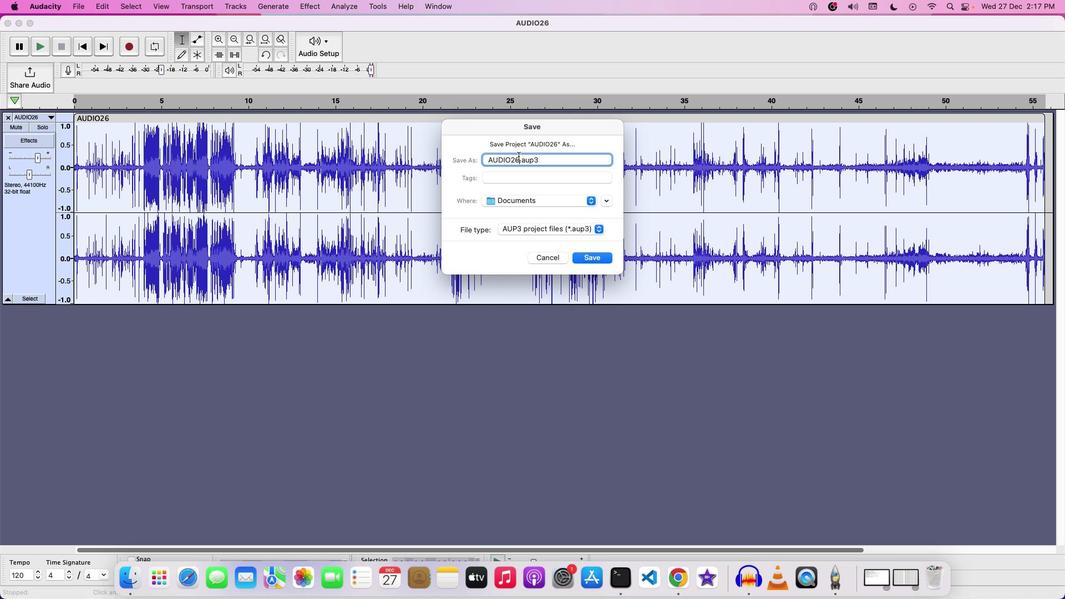 
Action: Key pressed Key.backspaceKey.backspaceKey.leftKey.leftKey.leftKey.leftKey.left'R''E''D''U''C''E''D'Key.space
Screenshot: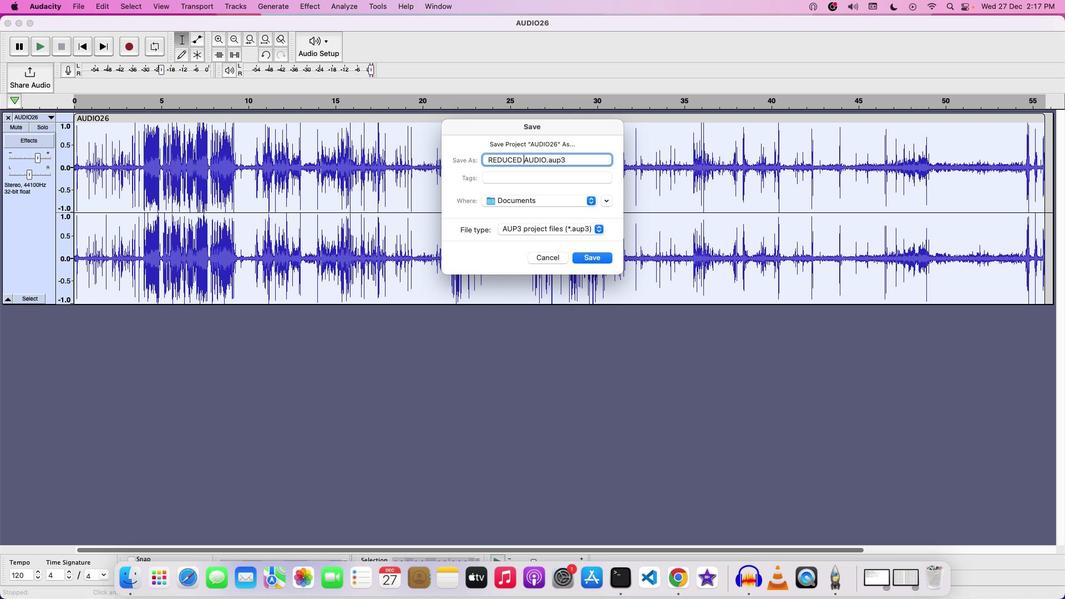 
Action: Mouse moved to (539, 157)
Screenshot: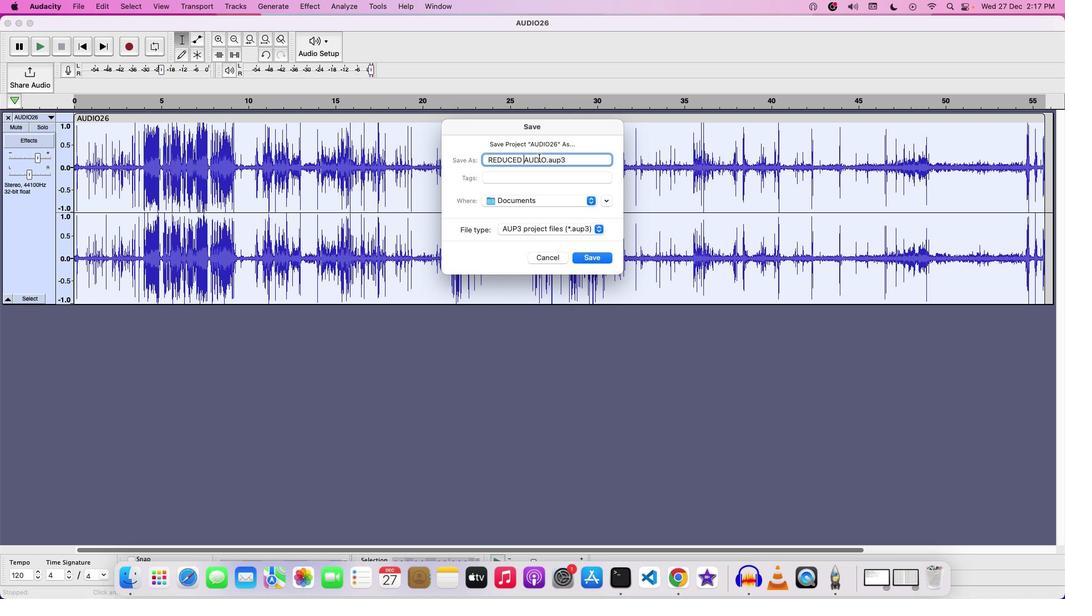 
Action: Key pressed 'A''S''M''R'Key.space
Screenshot: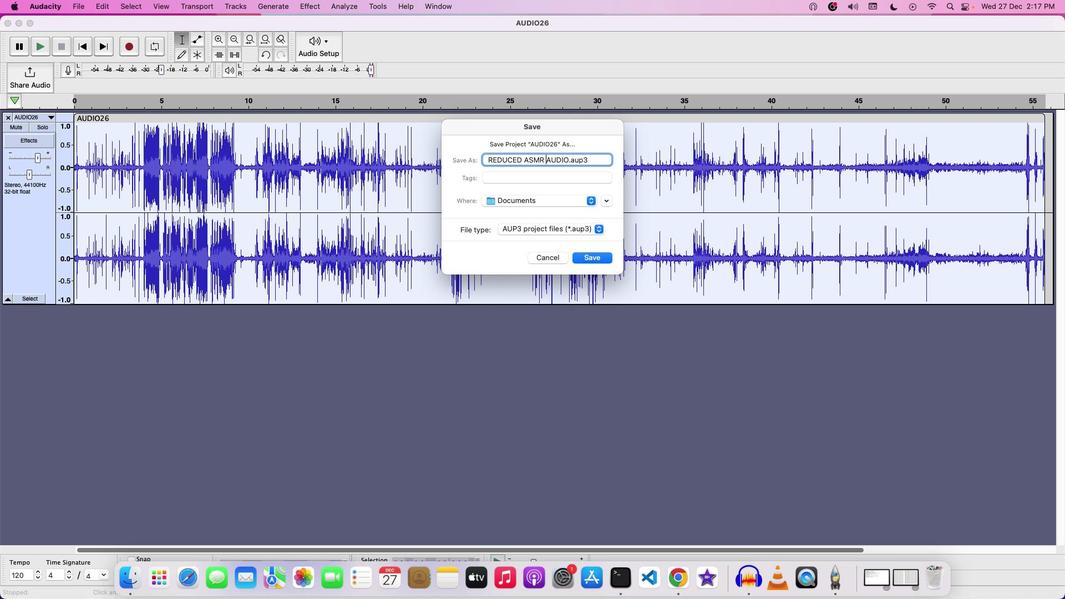 
Action: Mouse moved to (590, 254)
Screenshot: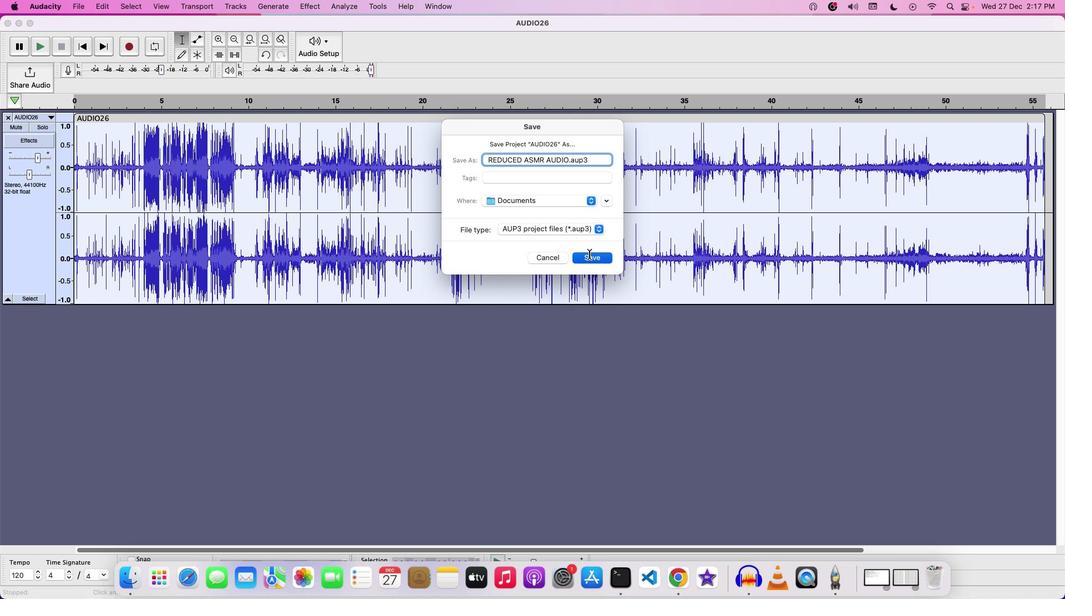 
Action: Mouse pressed left at (590, 254)
Screenshot: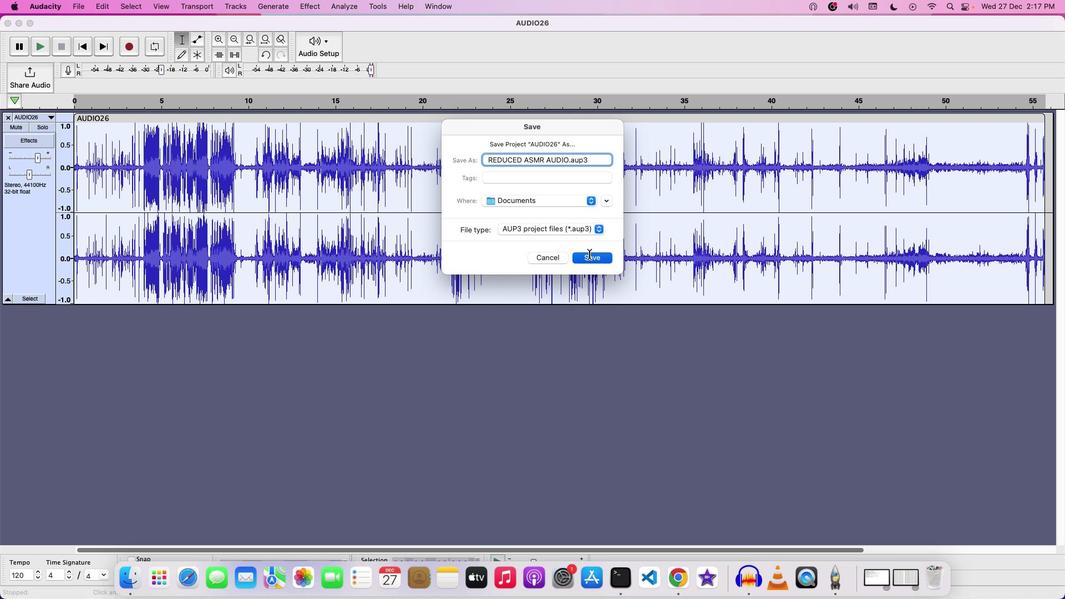 
